 Task: Check the average views per listing of energy efficient in the last 1 year.
Action: Mouse moved to (1030, 233)
Screenshot: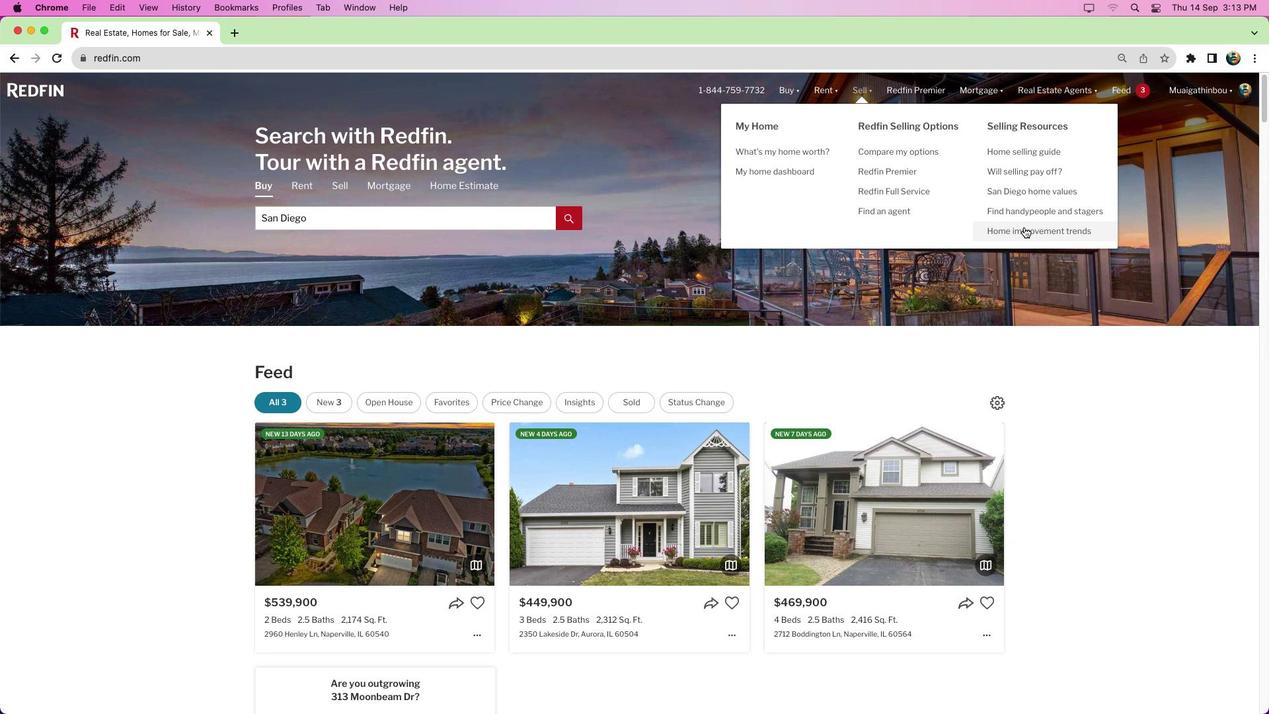 
Action: Mouse pressed left at (1030, 233)
Screenshot: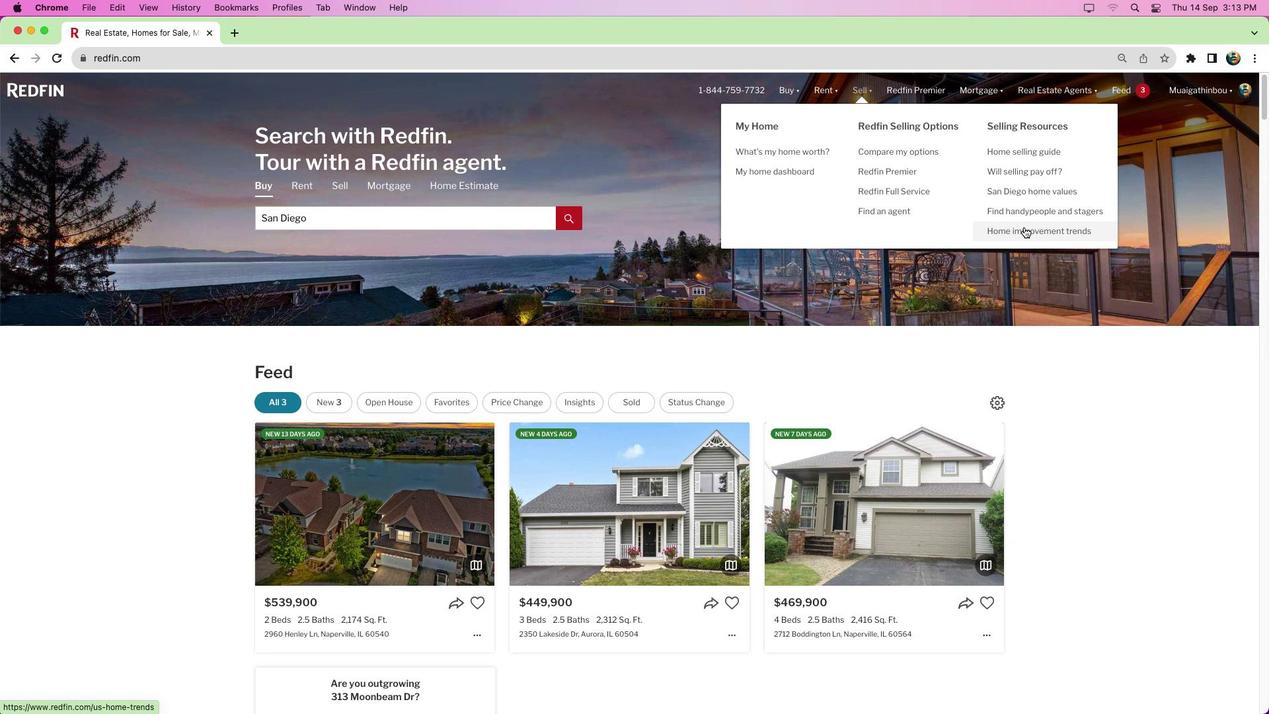 
Action: Mouse moved to (639, 322)
Screenshot: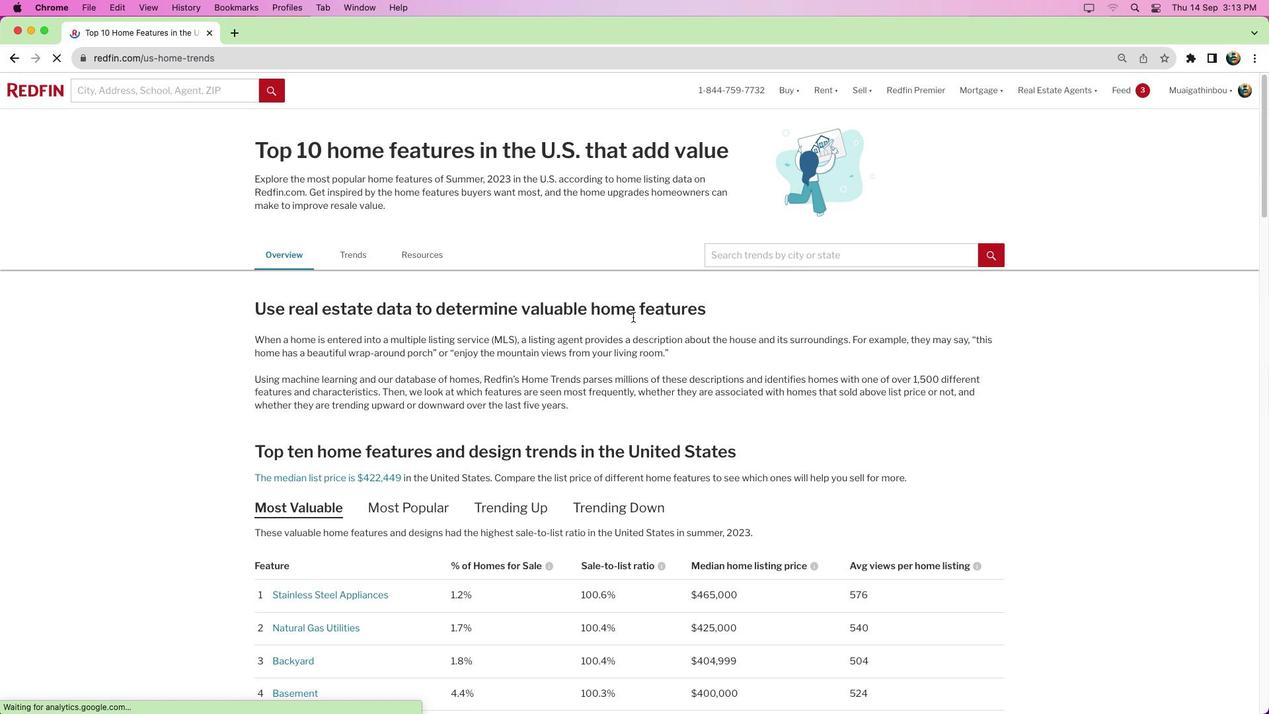 
Action: Mouse scrolled (639, 322) with delta (5, 5)
Screenshot: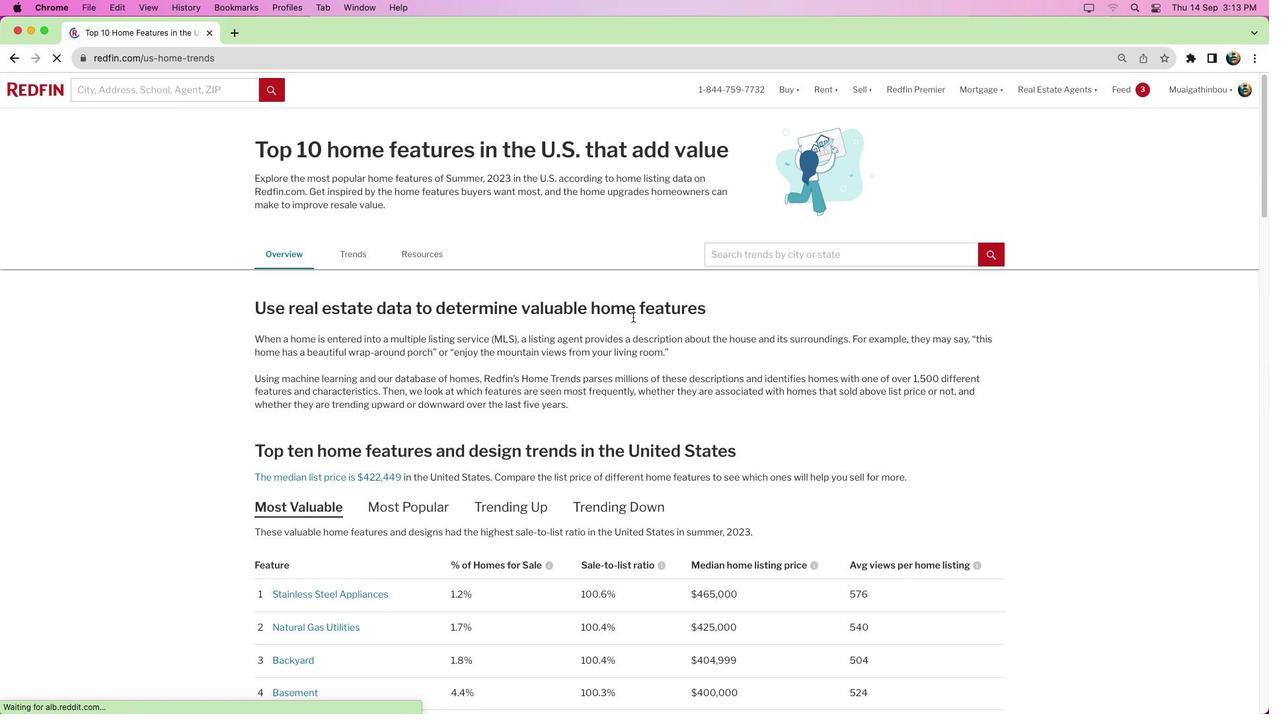 
Action: Mouse scrolled (639, 322) with delta (5, 5)
Screenshot: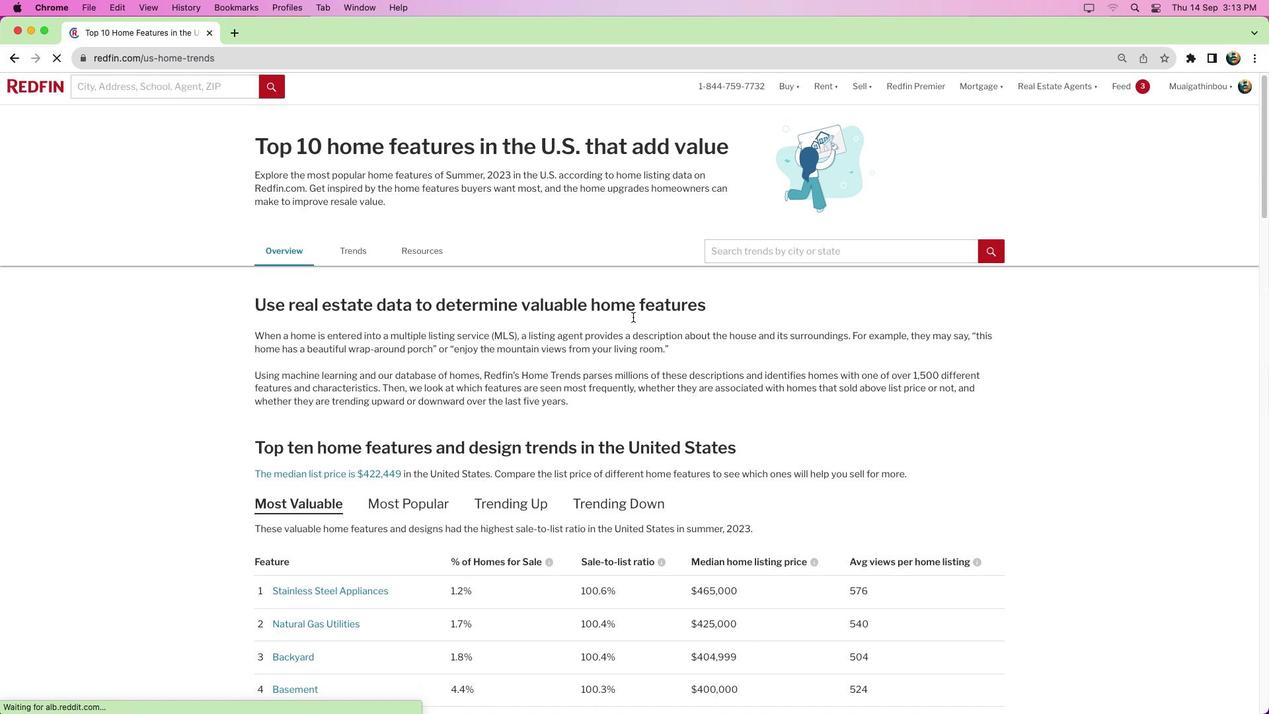 
Action: Mouse scrolled (639, 322) with delta (5, 1)
Screenshot: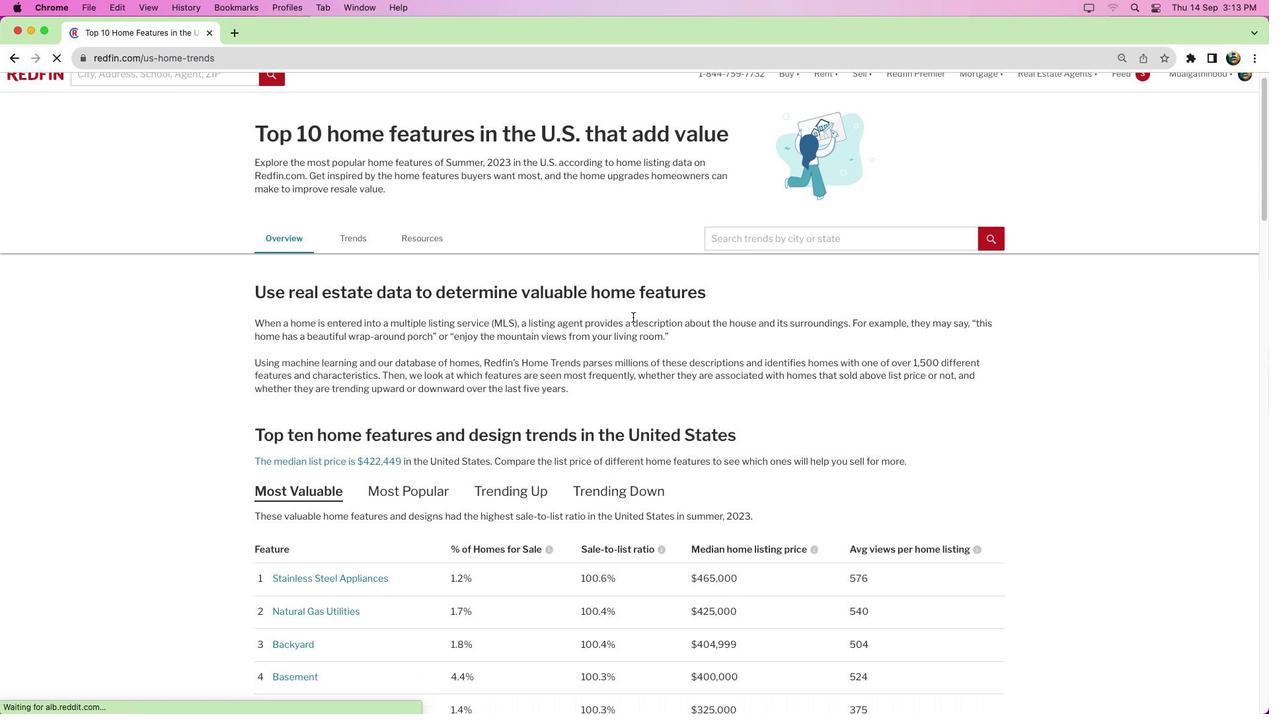 
Action: Mouse scrolled (639, 322) with delta (5, 5)
Screenshot: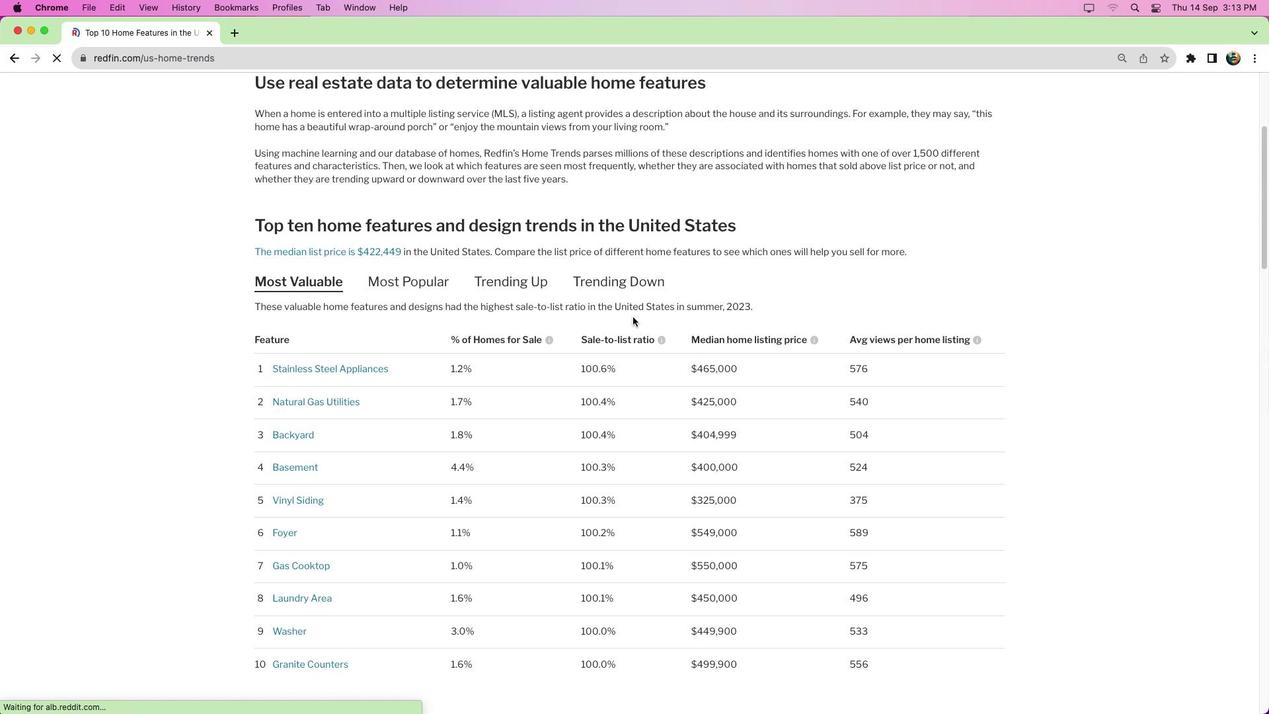 
Action: Mouse scrolled (639, 322) with delta (5, 5)
Screenshot: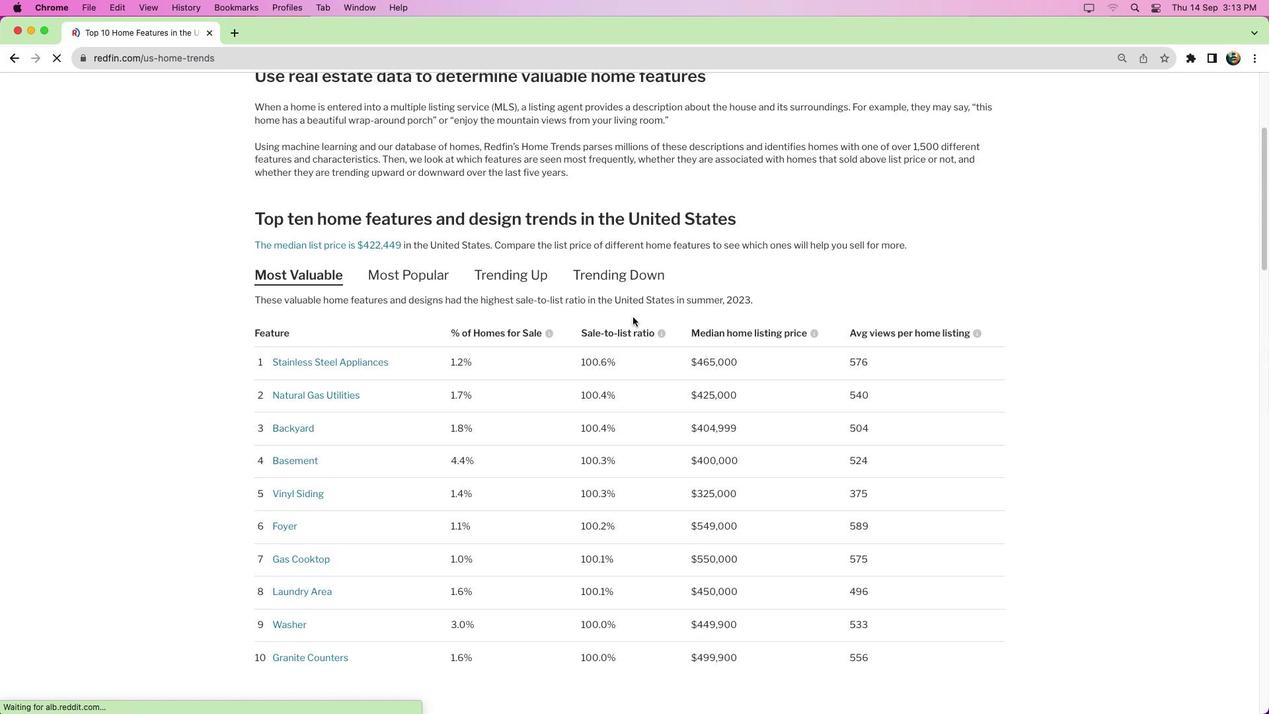 
Action: Mouse scrolled (639, 322) with delta (5, 1)
Screenshot: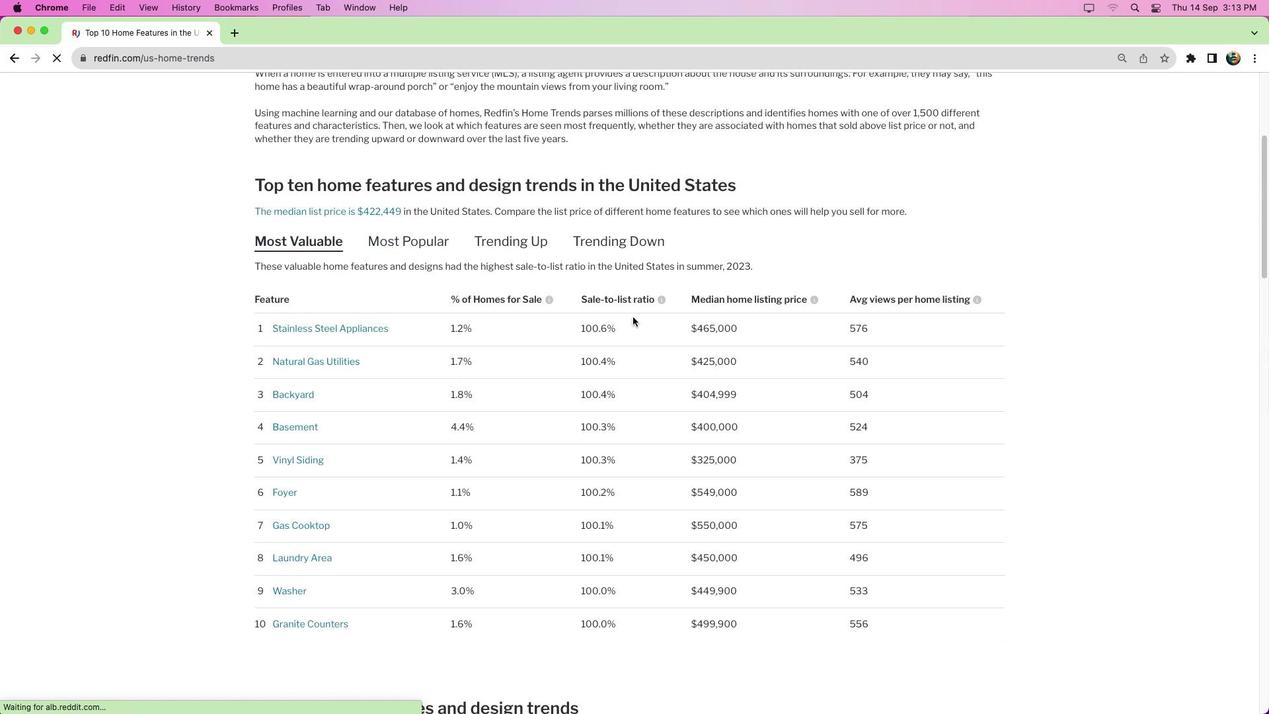 
Action: Mouse moved to (638, 322)
Screenshot: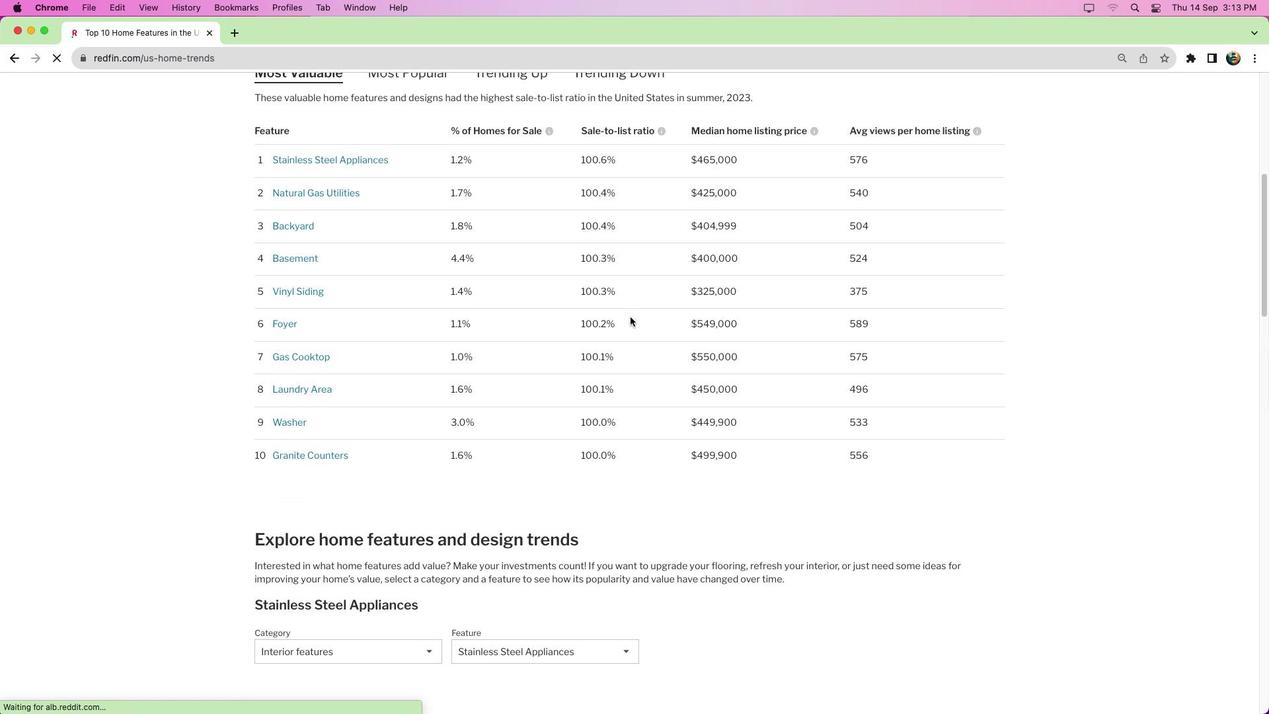 
Action: Mouse scrolled (638, 322) with delta (5, 5)
Screenshot: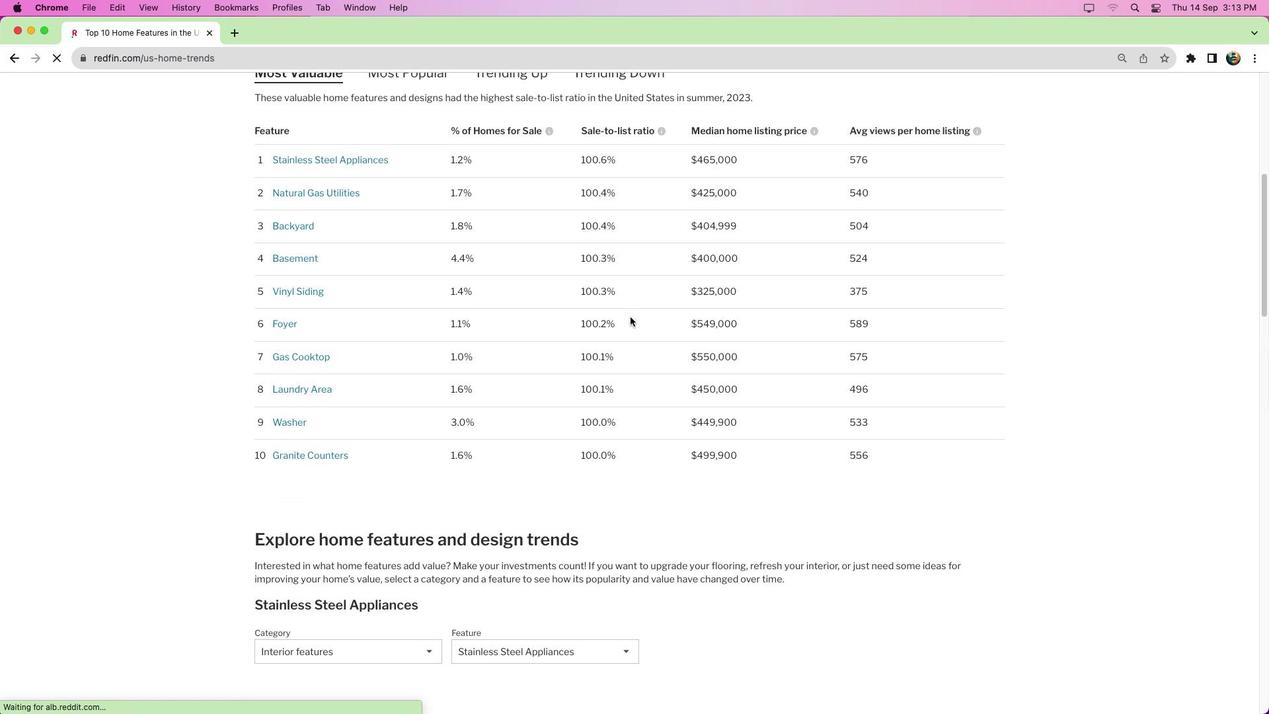 
Action: Mouse moved to (608, 338)
Screenshot: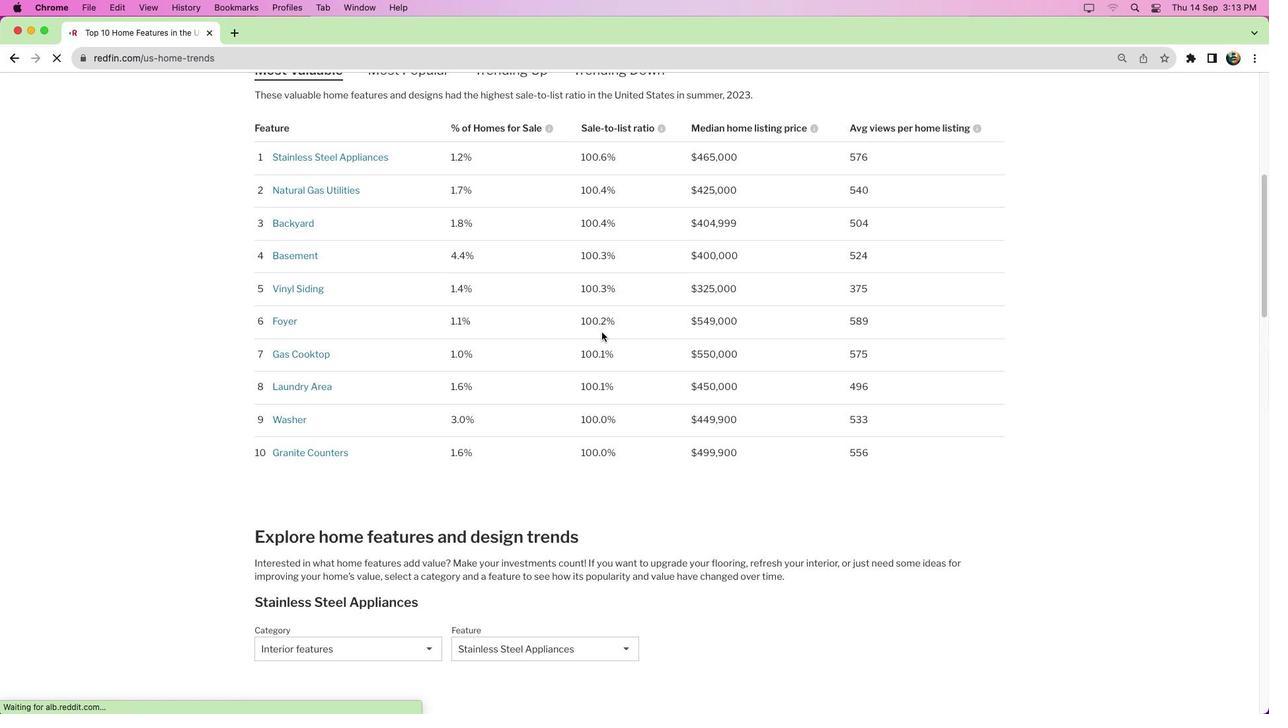
Action: Mouse scrolled (608, 338) with delta (5, 5)
Screenshot: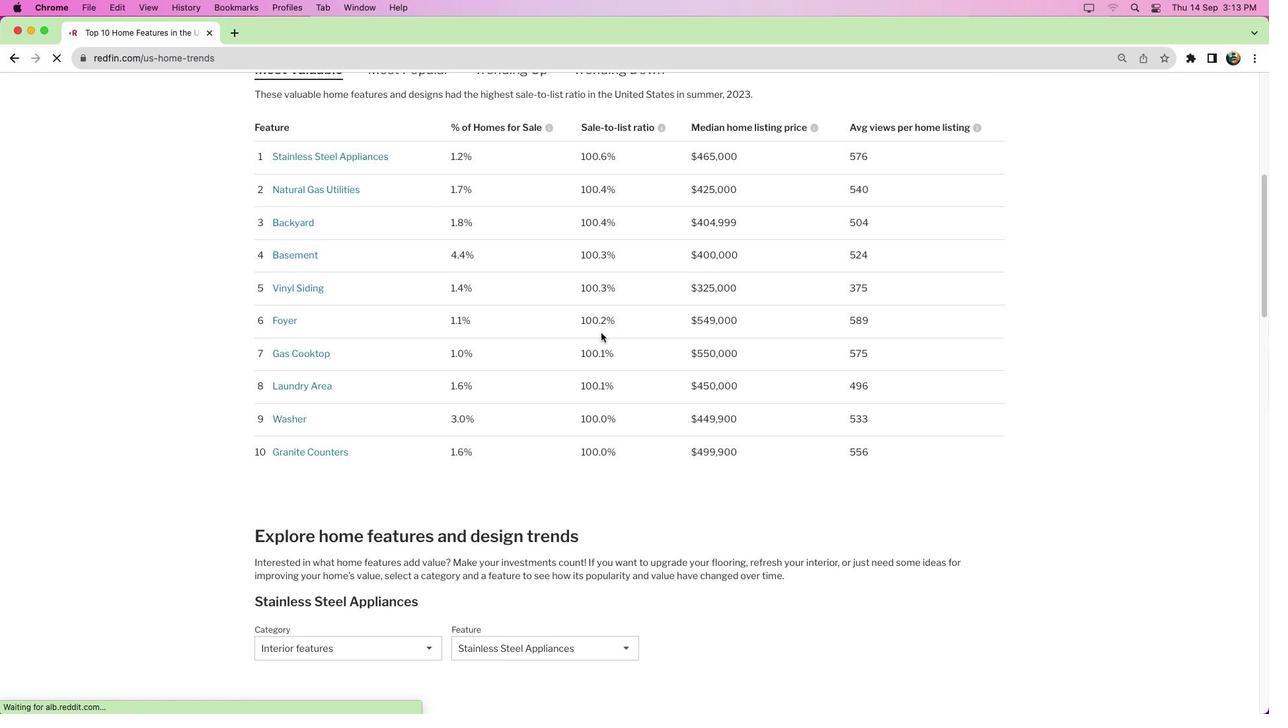
Action: Mouse scrolled (608, 338) with delta (5, 5)
Screenshot: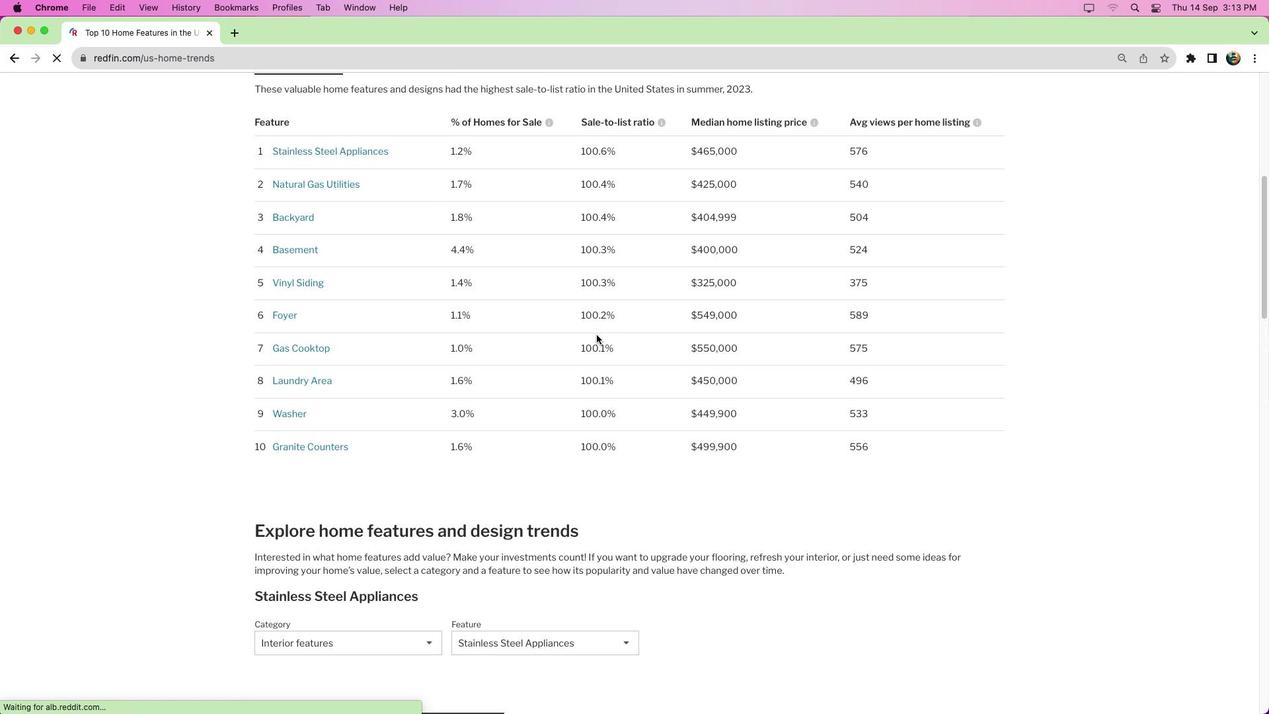 
Action: Mouse moved to (607, 338)
Screenshot: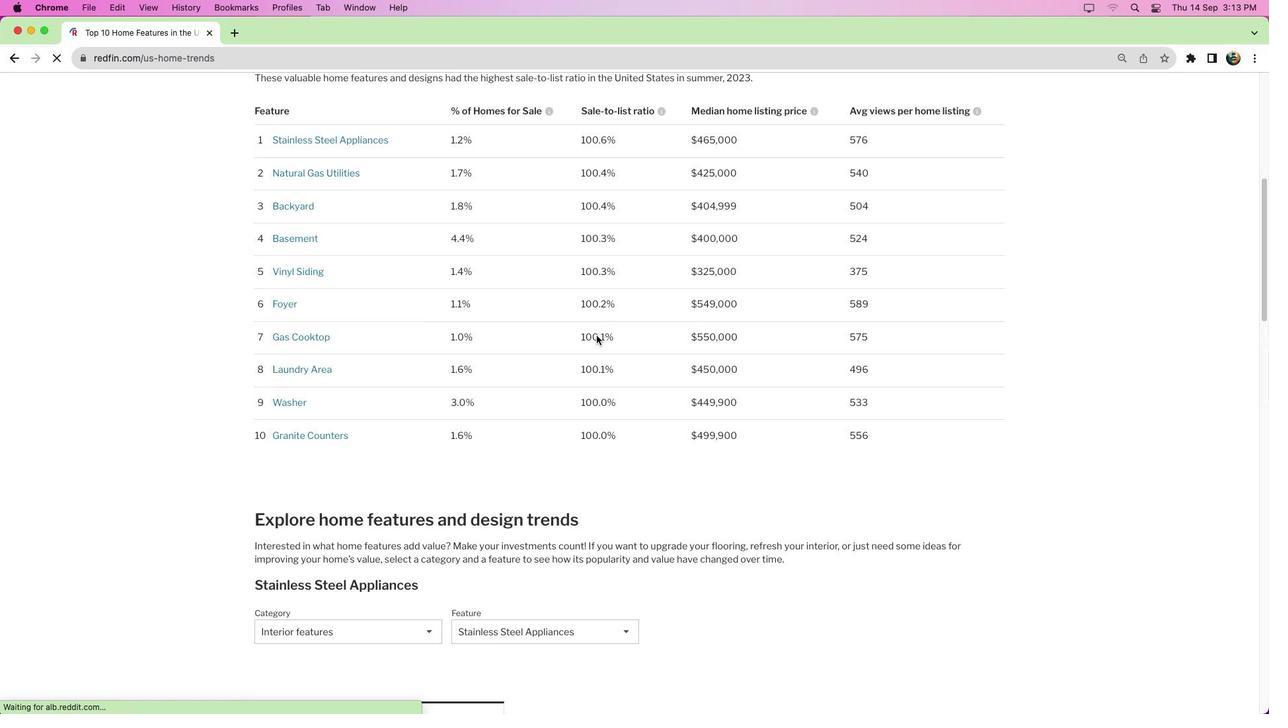 
Action: Mouse scrolled (607, 338) with delta (5, 1)
Screenshot: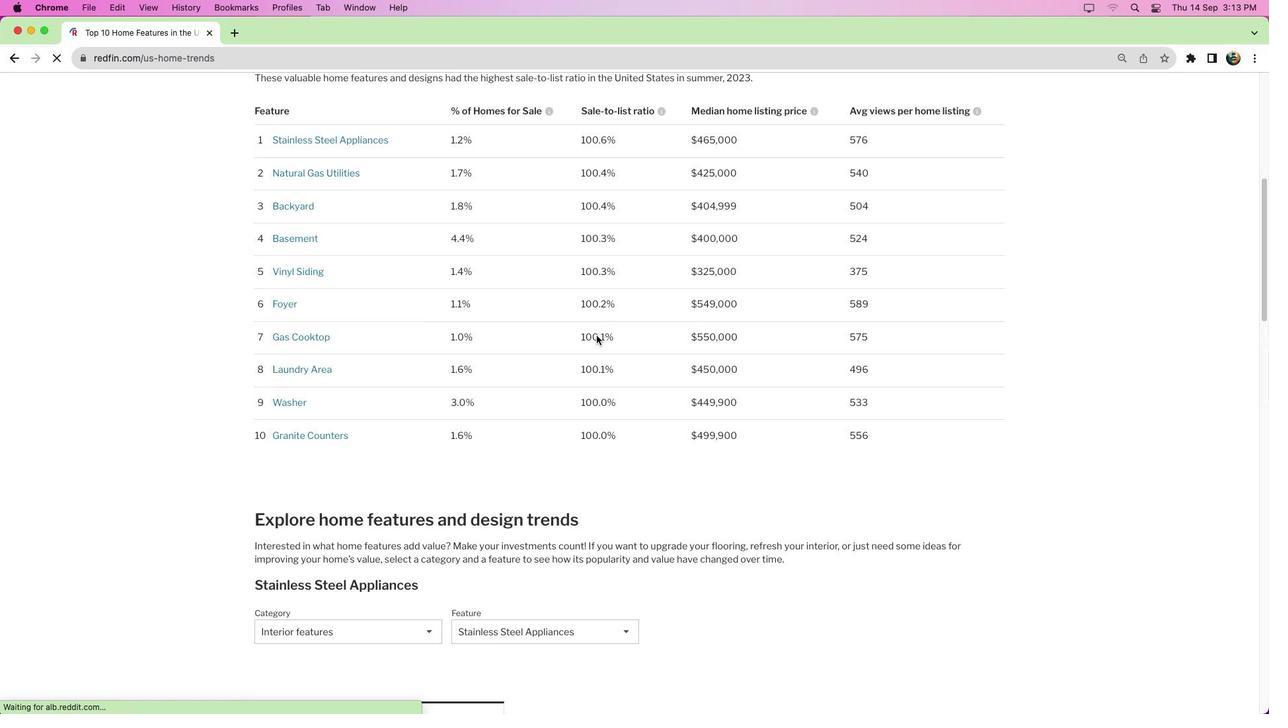 
Action: Mouse moved to (386, 415)
Screenshot: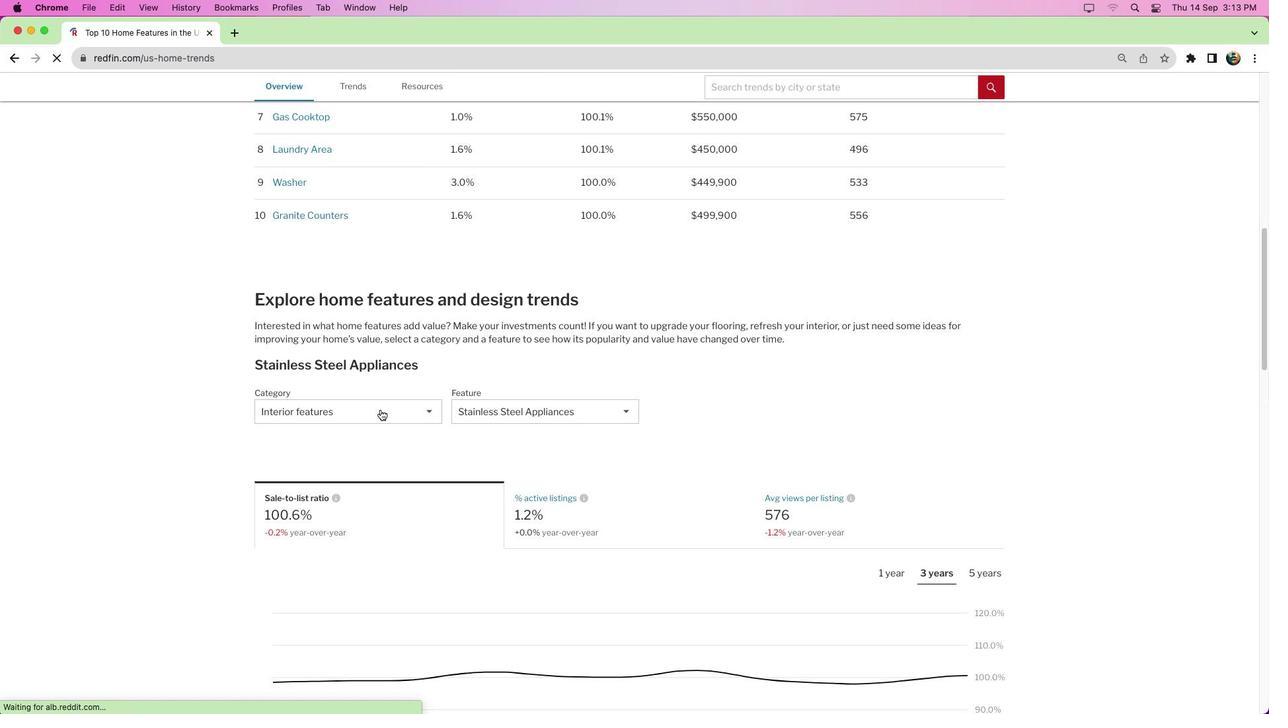 
Action: Mouse pressed left at (386, 415)
Screenshot: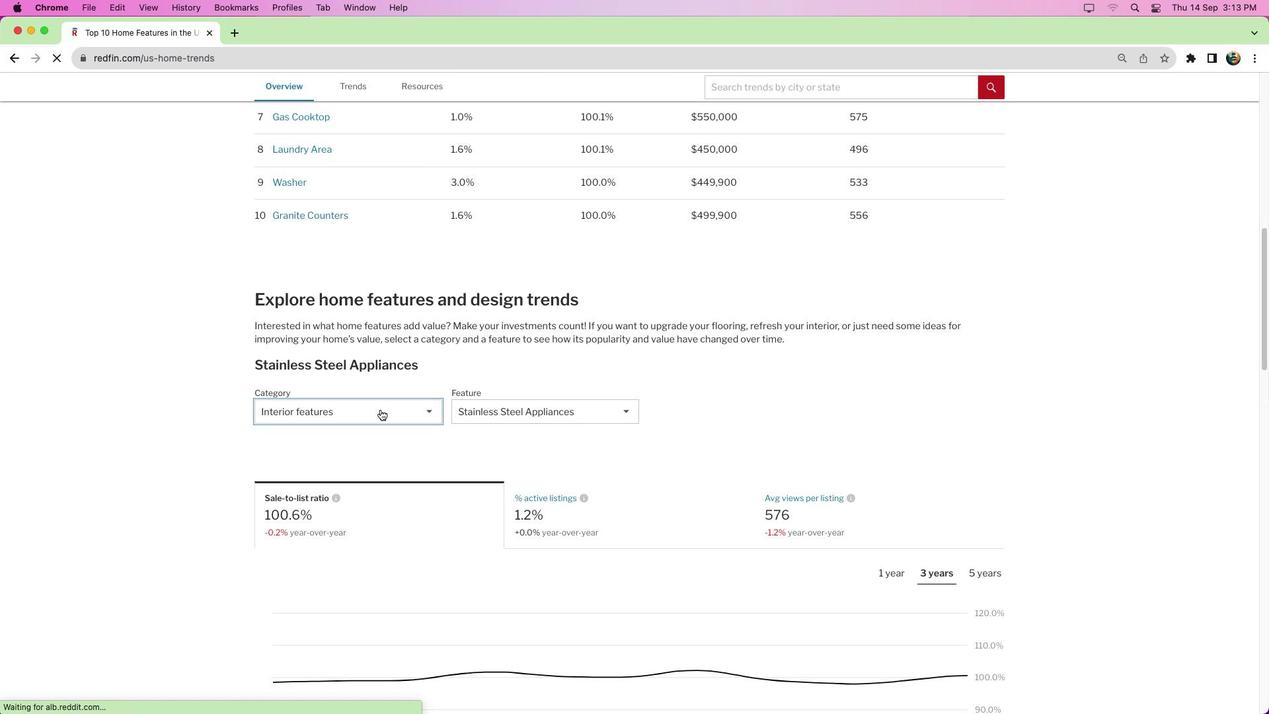 
Action: Mouse pressed left at (386, 415)
Screenshot: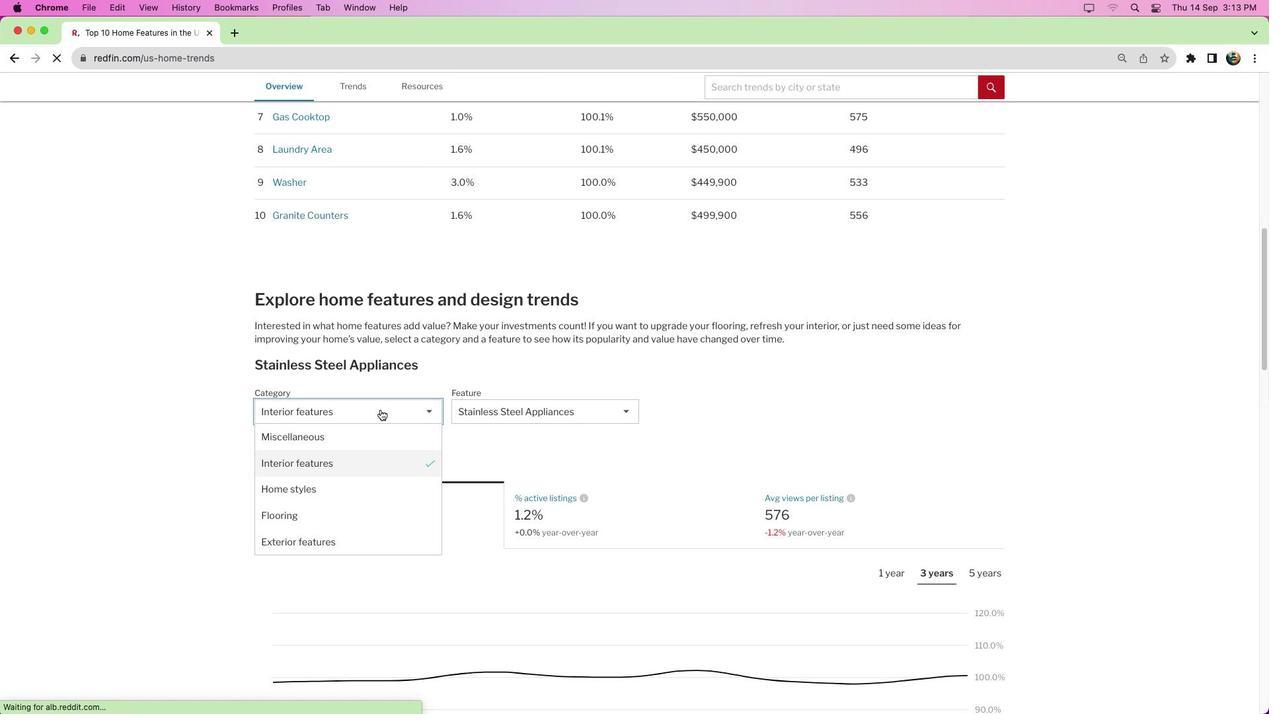 
Action: Mouse moved to (396, 418)
Screenshot: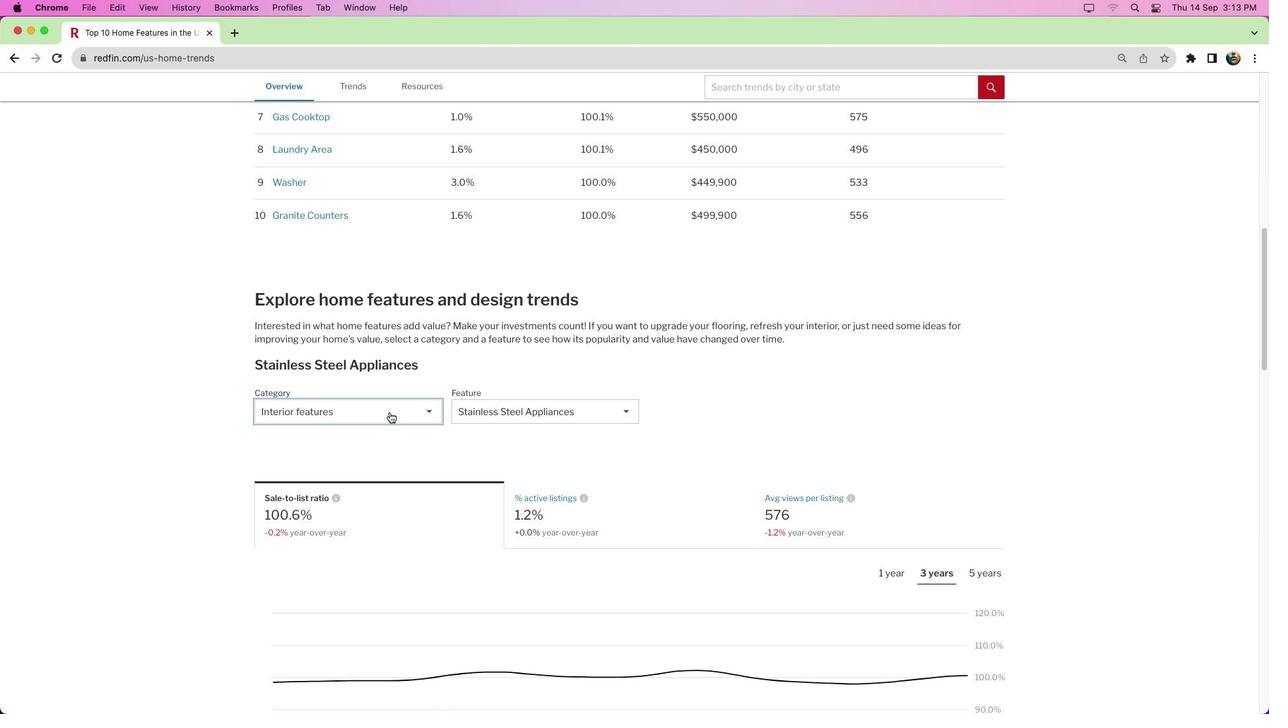 
Action: Mouse pressed left at (396, 418)
Screenshot: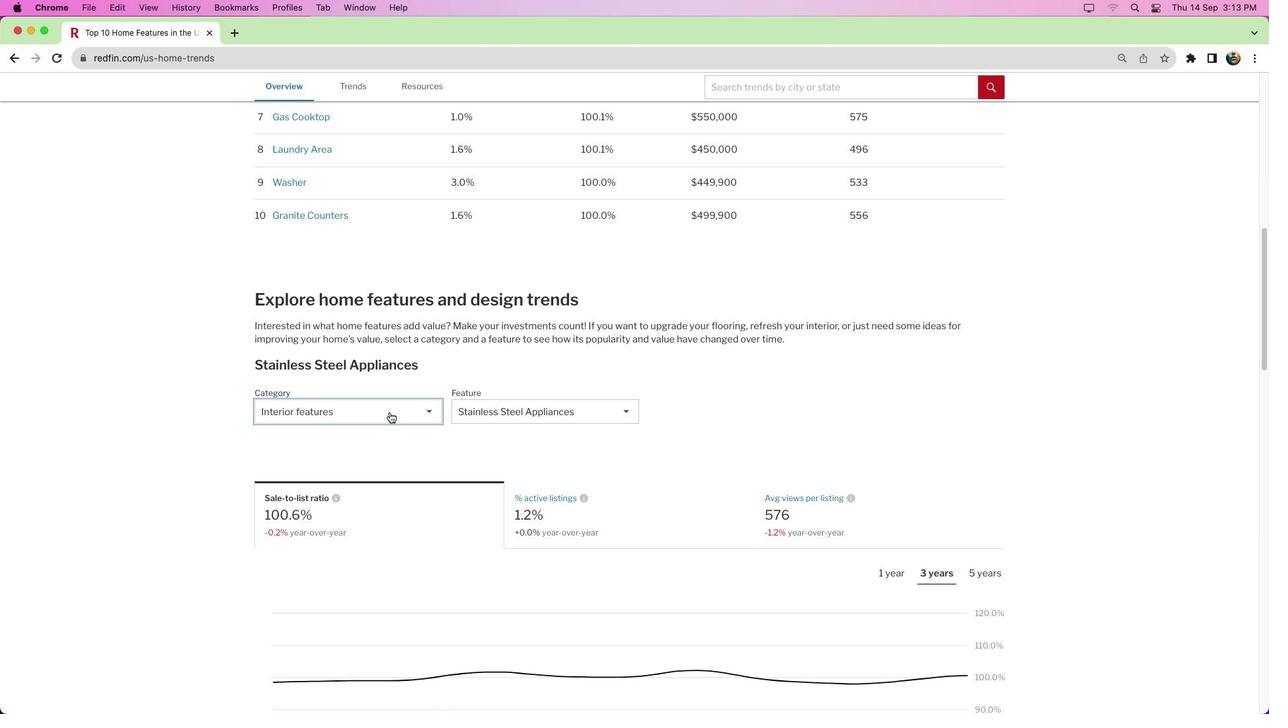 
Action: Mouse moved to (388, 439)
Screenshot: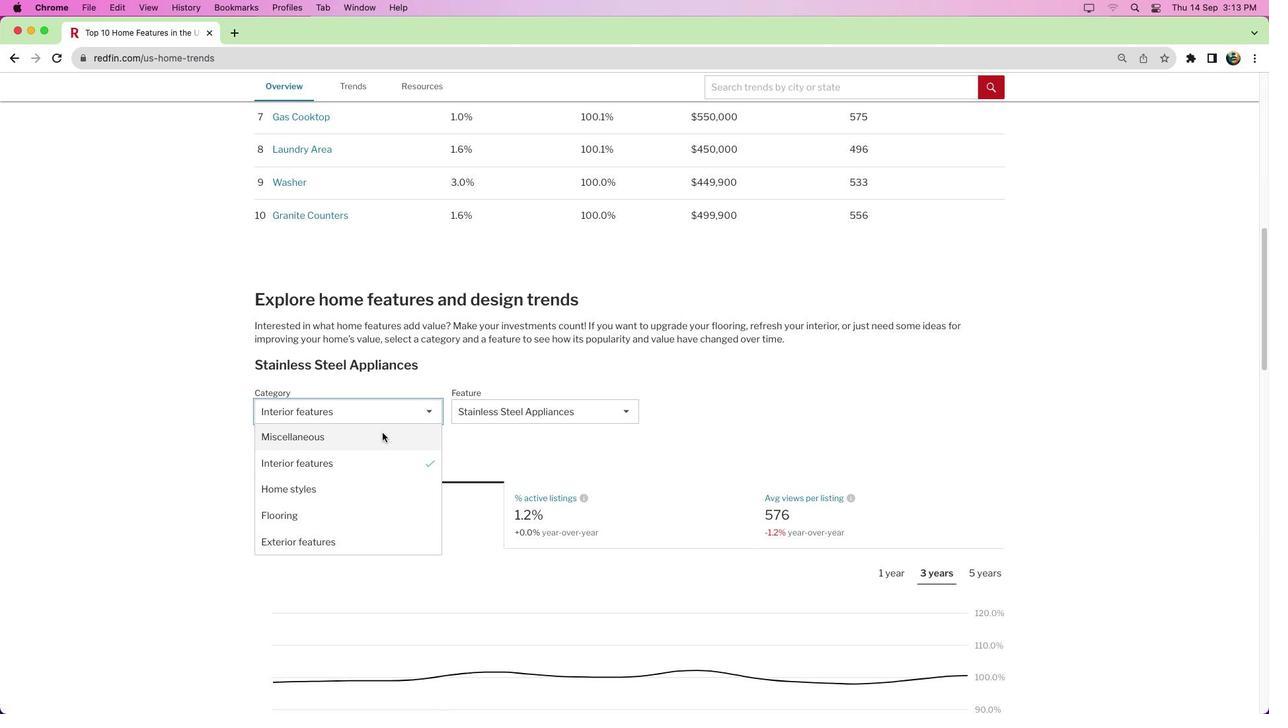 
Action: Mouse pressed left at (388, 439)
Screenshot: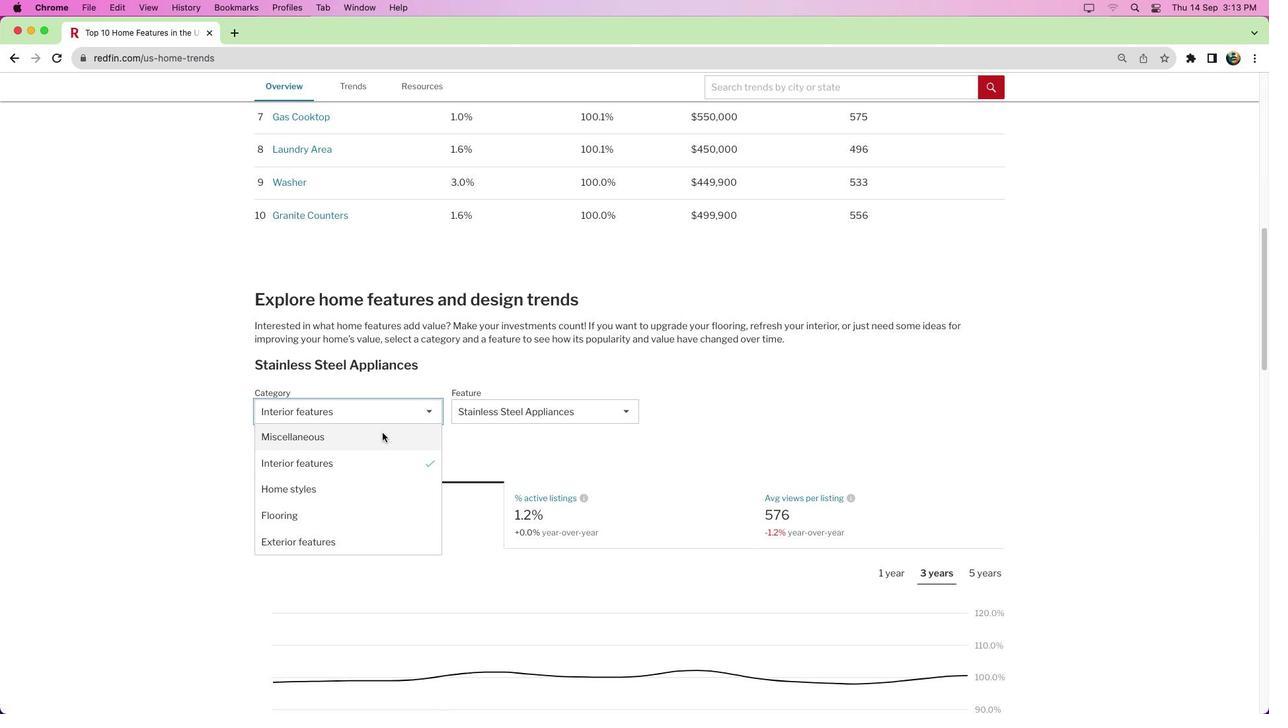 
Action: Mouse moved to (516, 418)
Screenshot: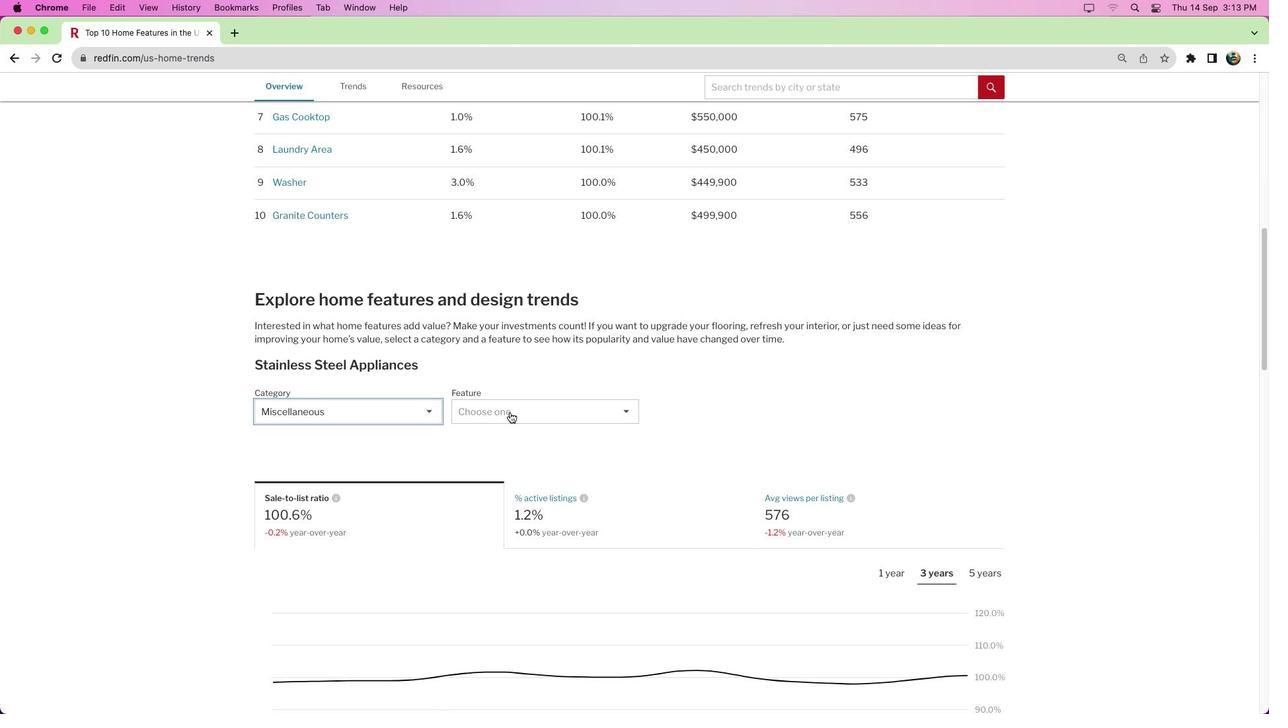 
Action: Mouse pressed left at (516, 418)
Screenshot: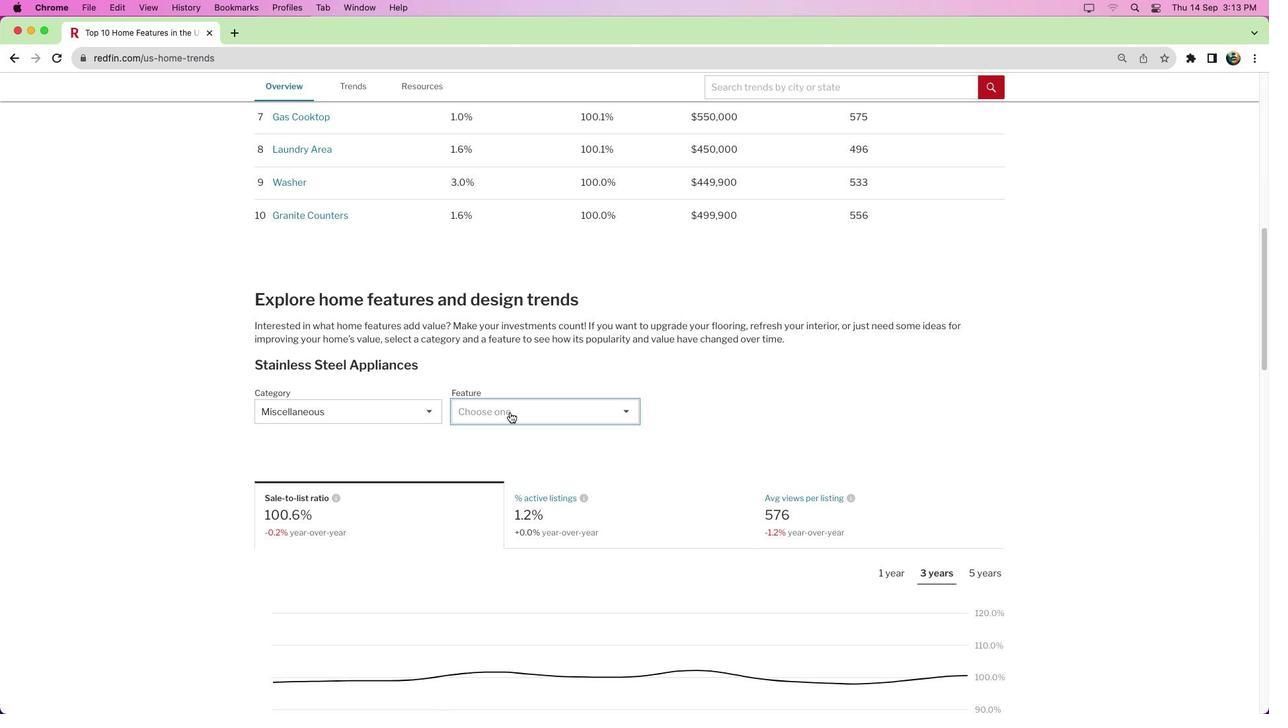
Action: Mouse moved to (509, 526)
Screenshot: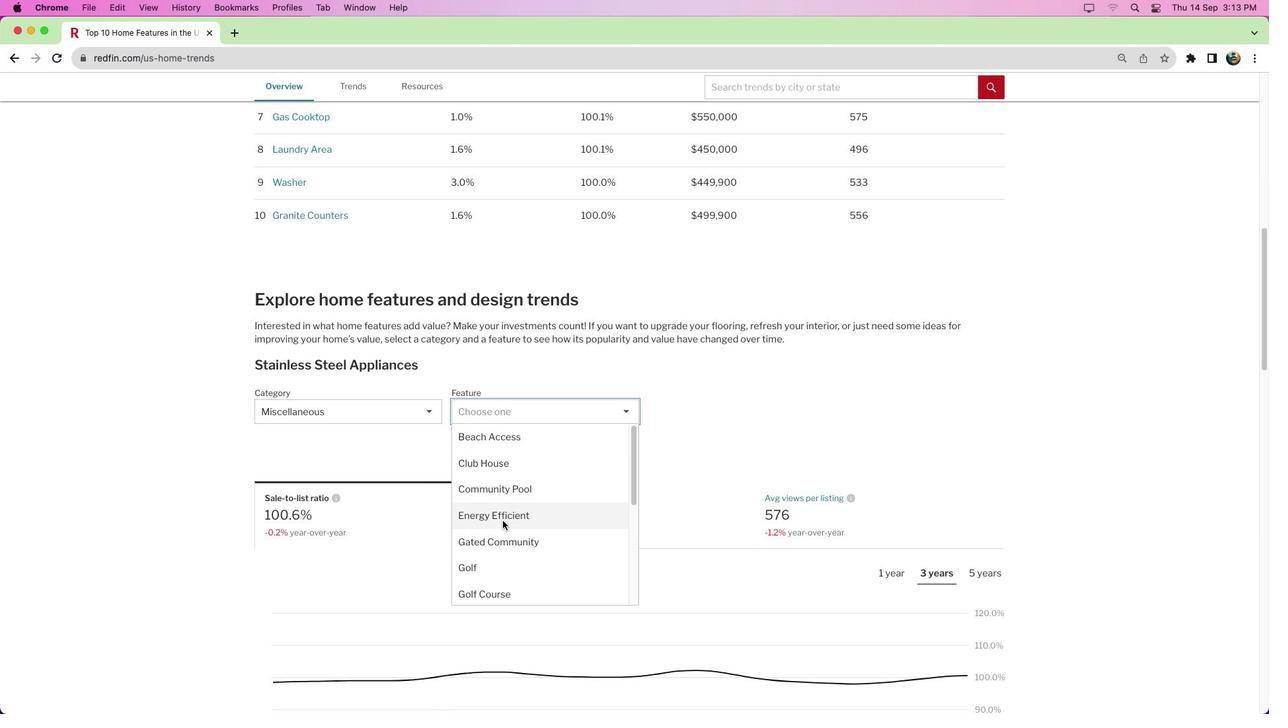 
Action: Mouse pressed left at (509, 526)
Screenshot: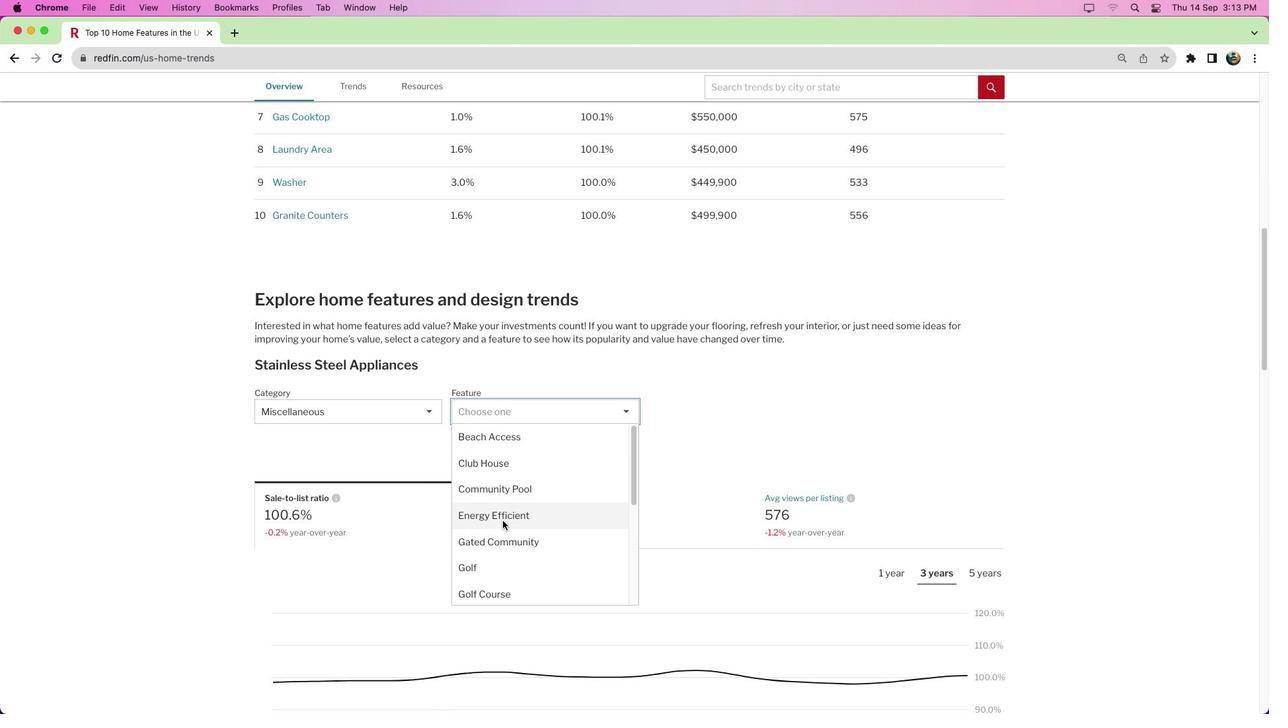 
Action: Mouse moved to (829, 472)
Screenshot: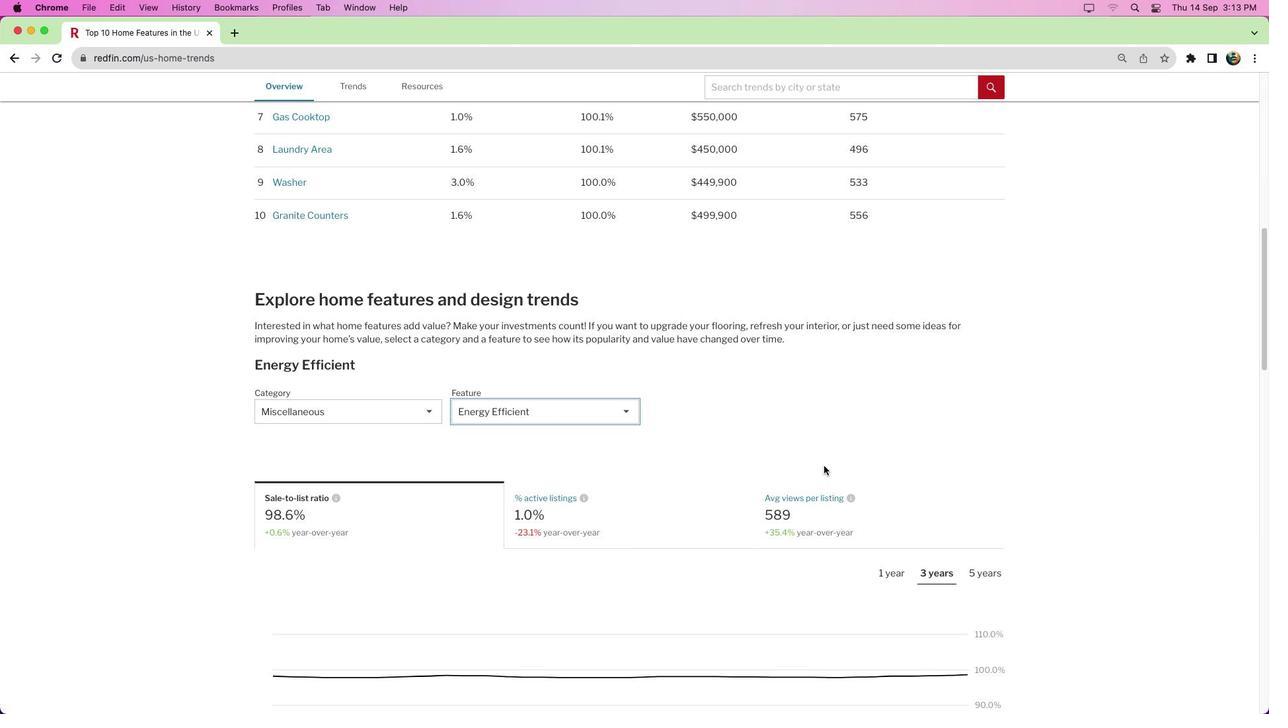 
Action: Mouse scrolled (829, 472) with delta (5, 5)
Screenshot: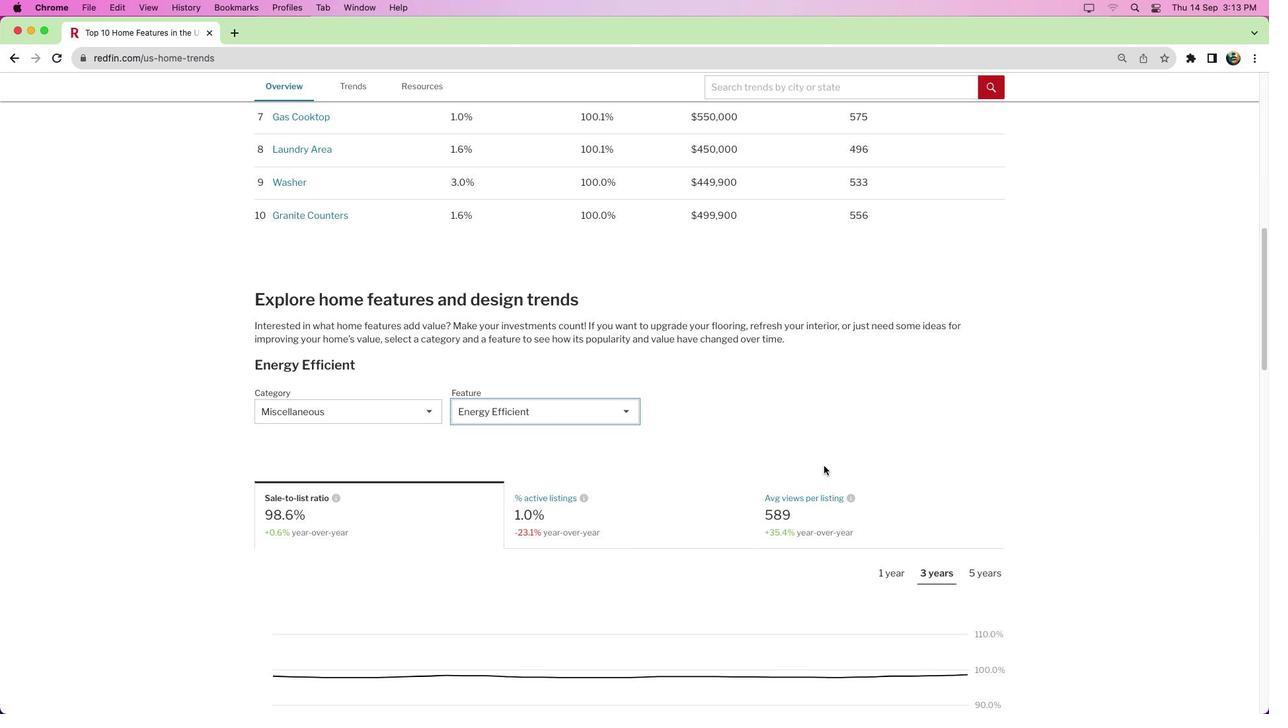 
Action: Mouse moved to (829, 471)
Screenshot: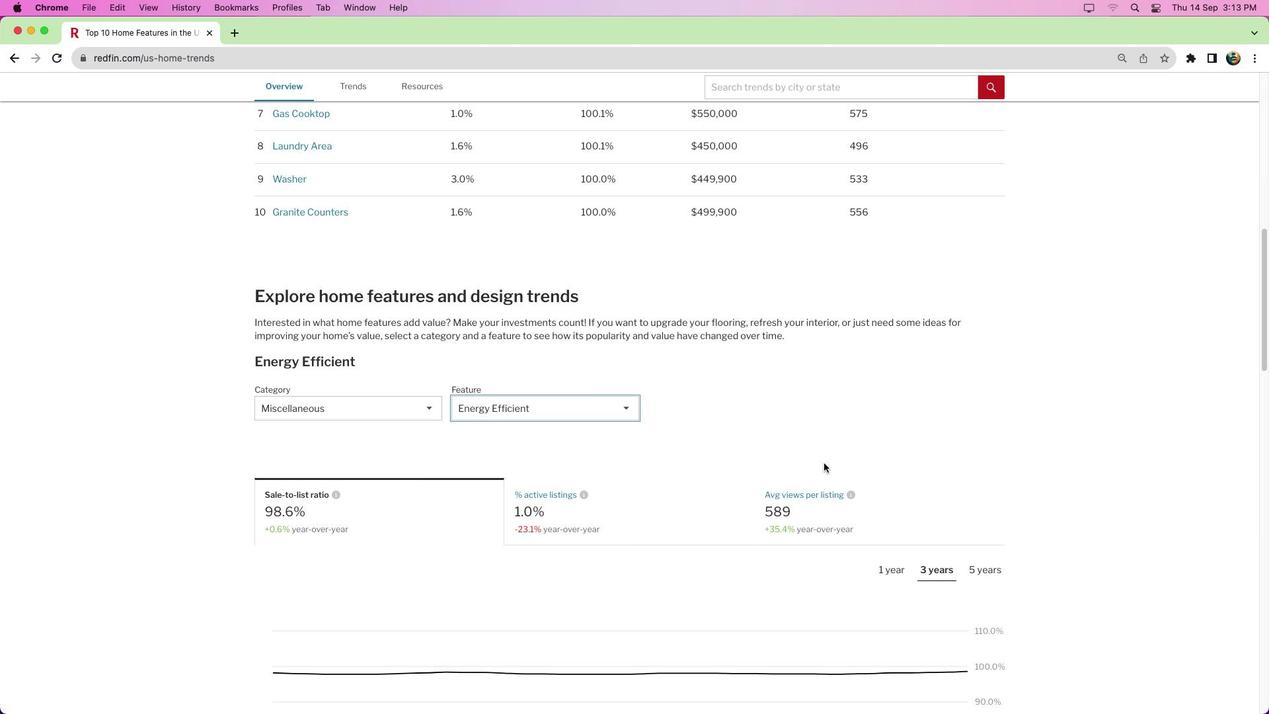 
Action: Mouse scrolled (829, 471) with delta (5, 5)
Screenshot: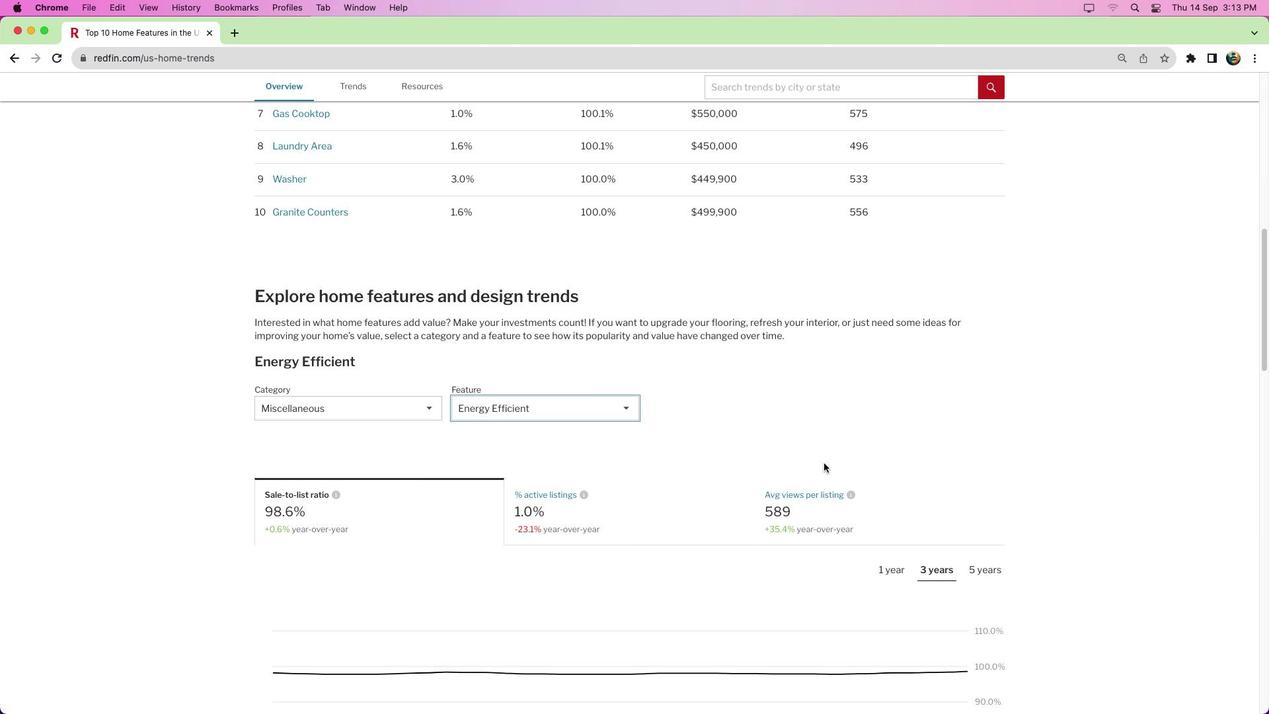 
Action: Mouse moved to (794, 491)
Screenshot: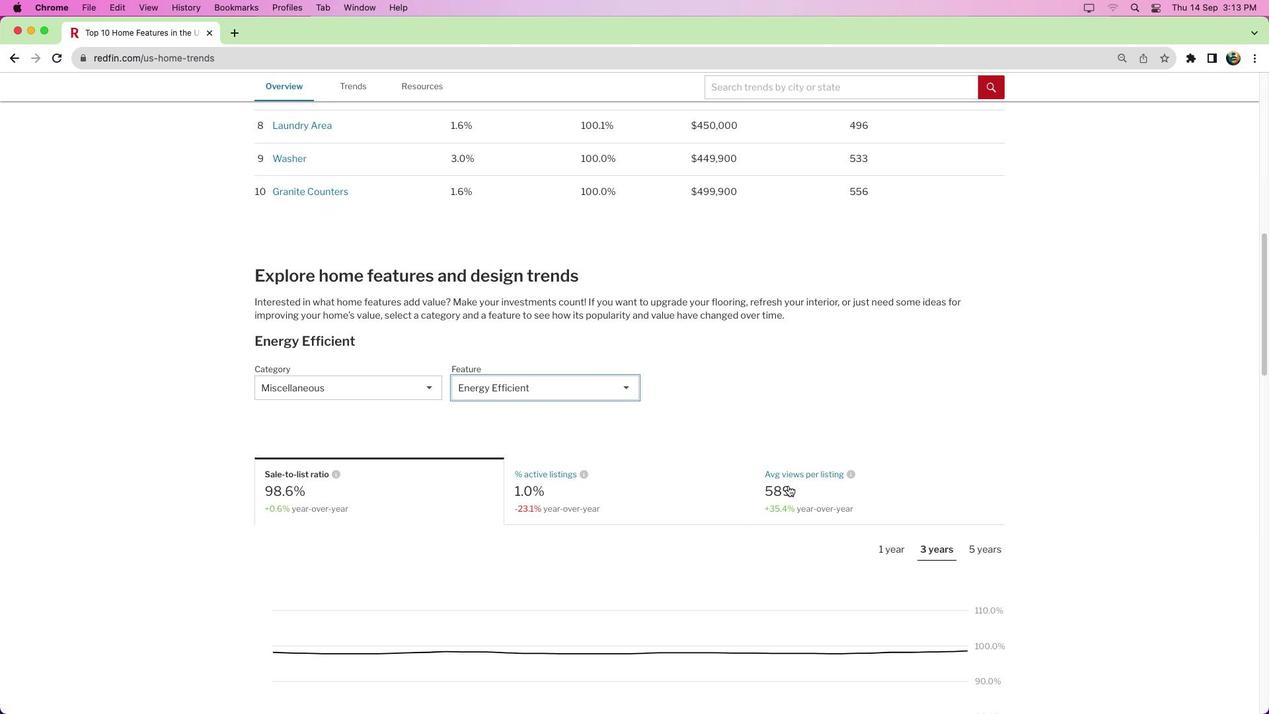 
Action: Mouse pressed left at (794, 491)
Screenshot: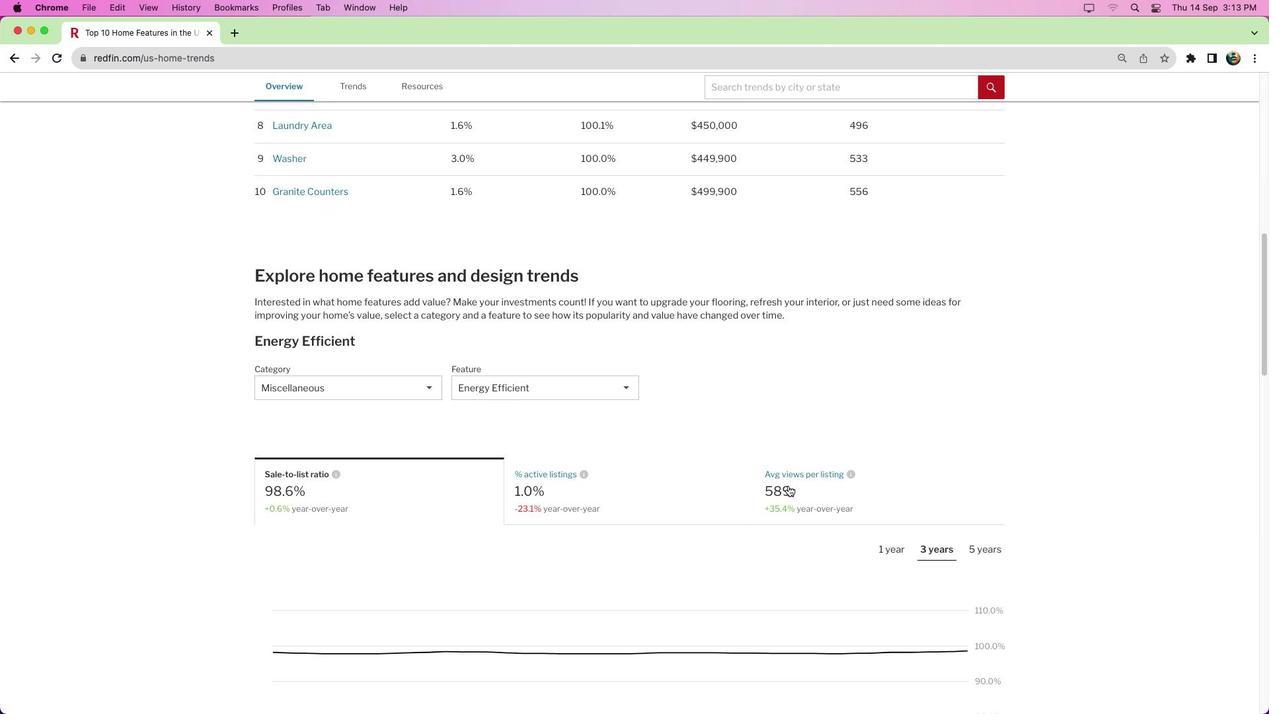 
Action: Mouse moved to (899, 555)
Screenshot: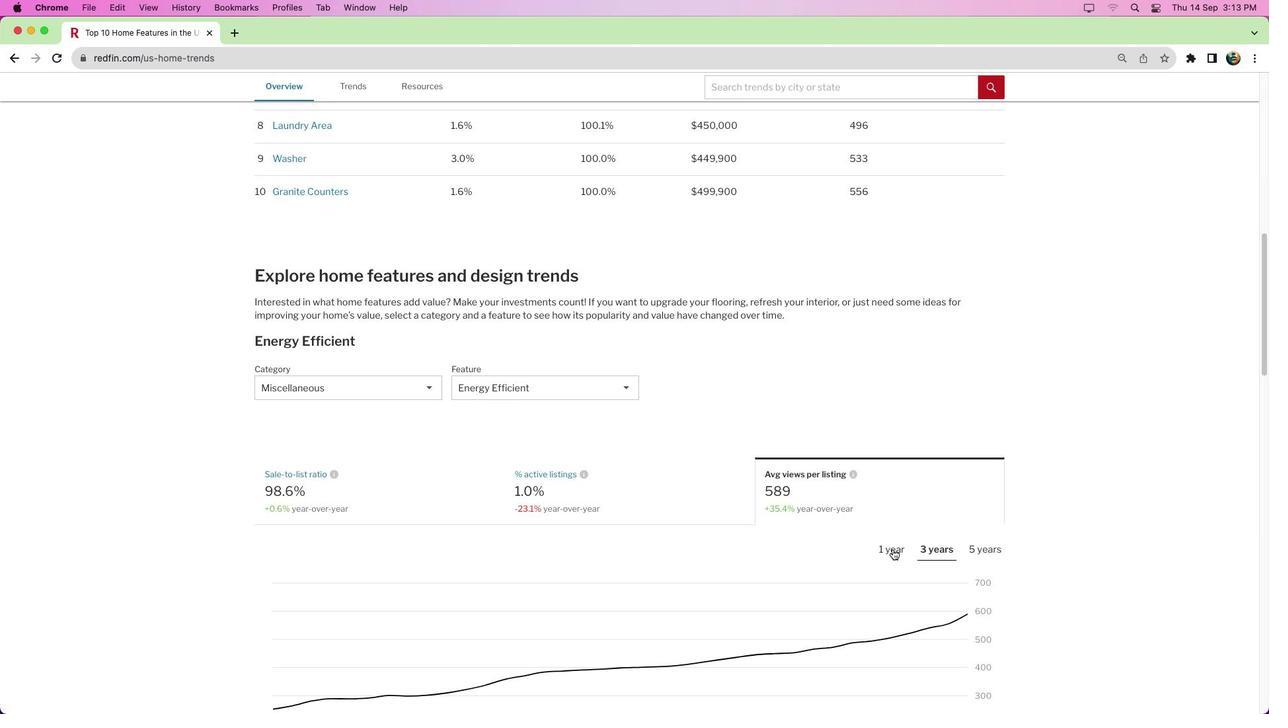 
Action: Mouse pressed left at (899, 555)
Screenshot: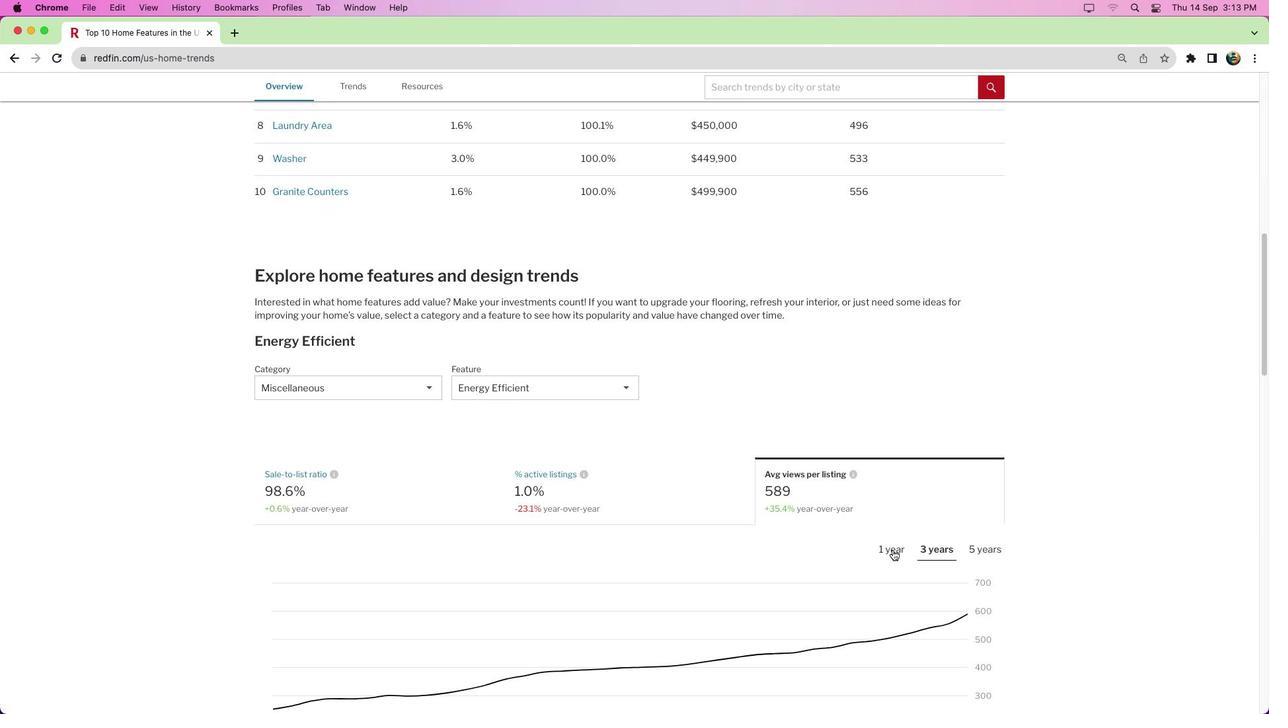
Action: Mouse moved to (898, 549)
Screenshot: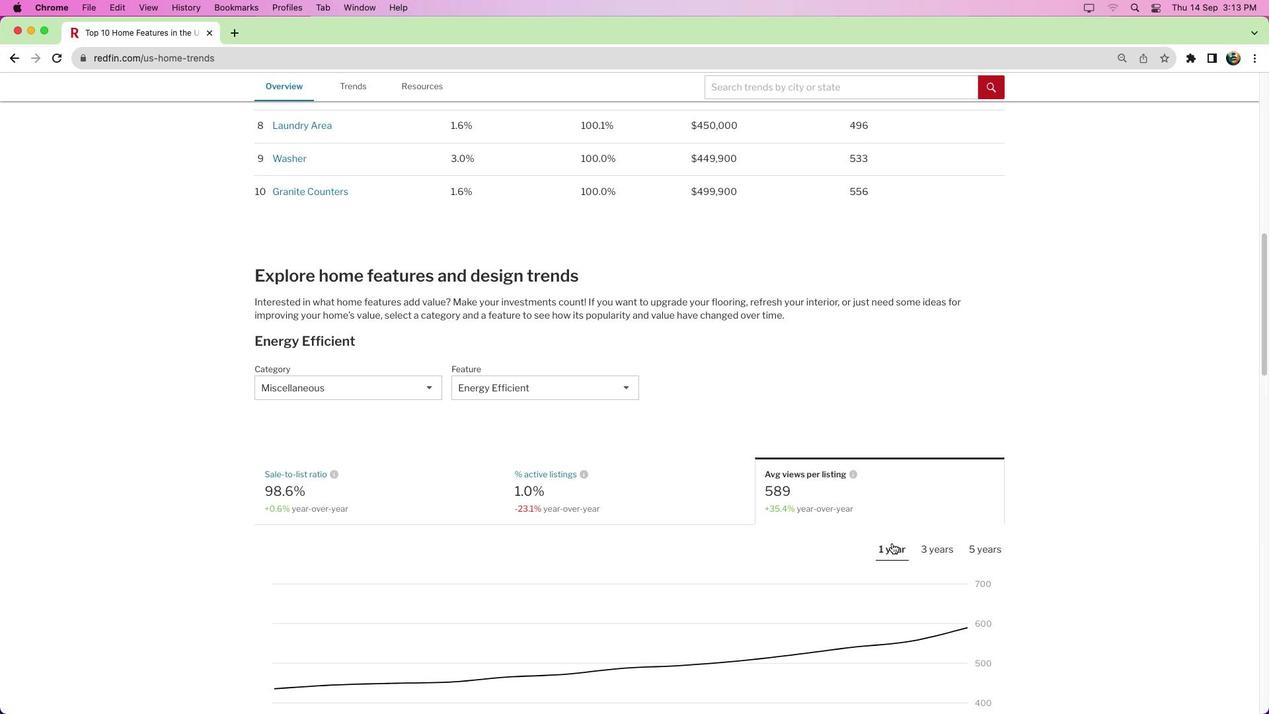 
Action: Mouse scrolled (898, 549) with delta (5, 5)
Screenshot: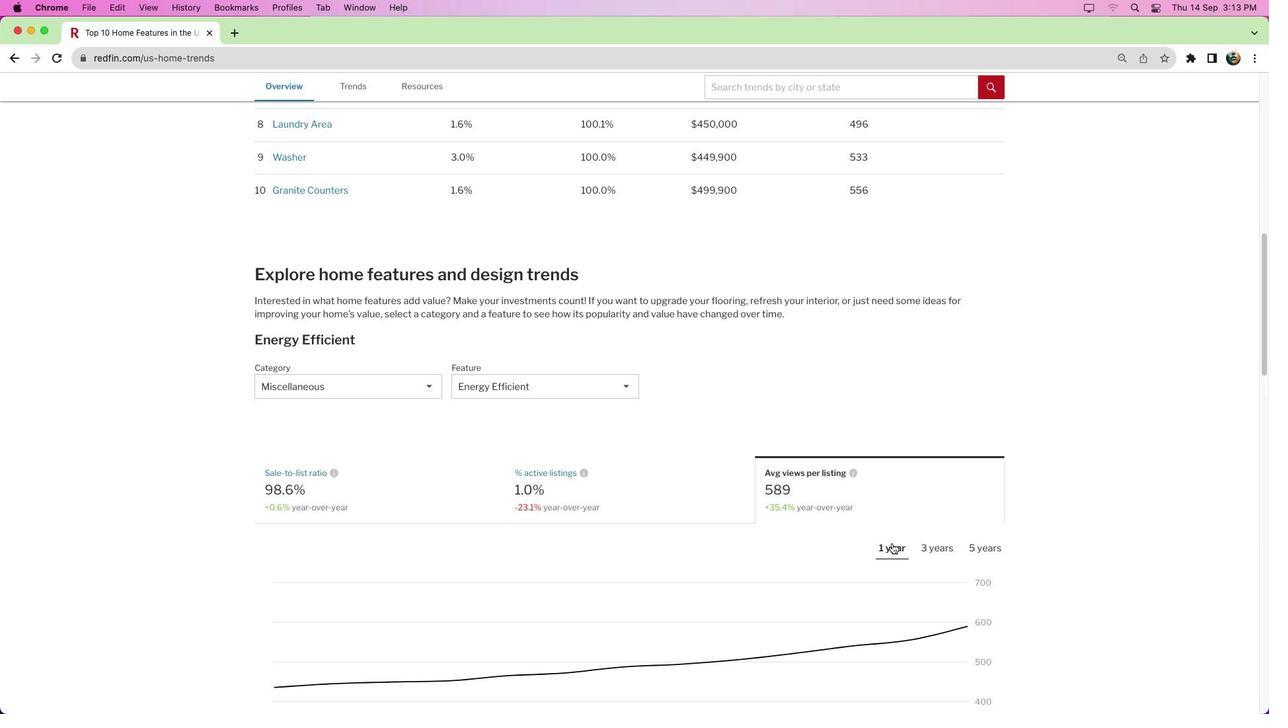 
Action: Mouse scrolled (898, 549) with delta (5, 5)
Screenshot: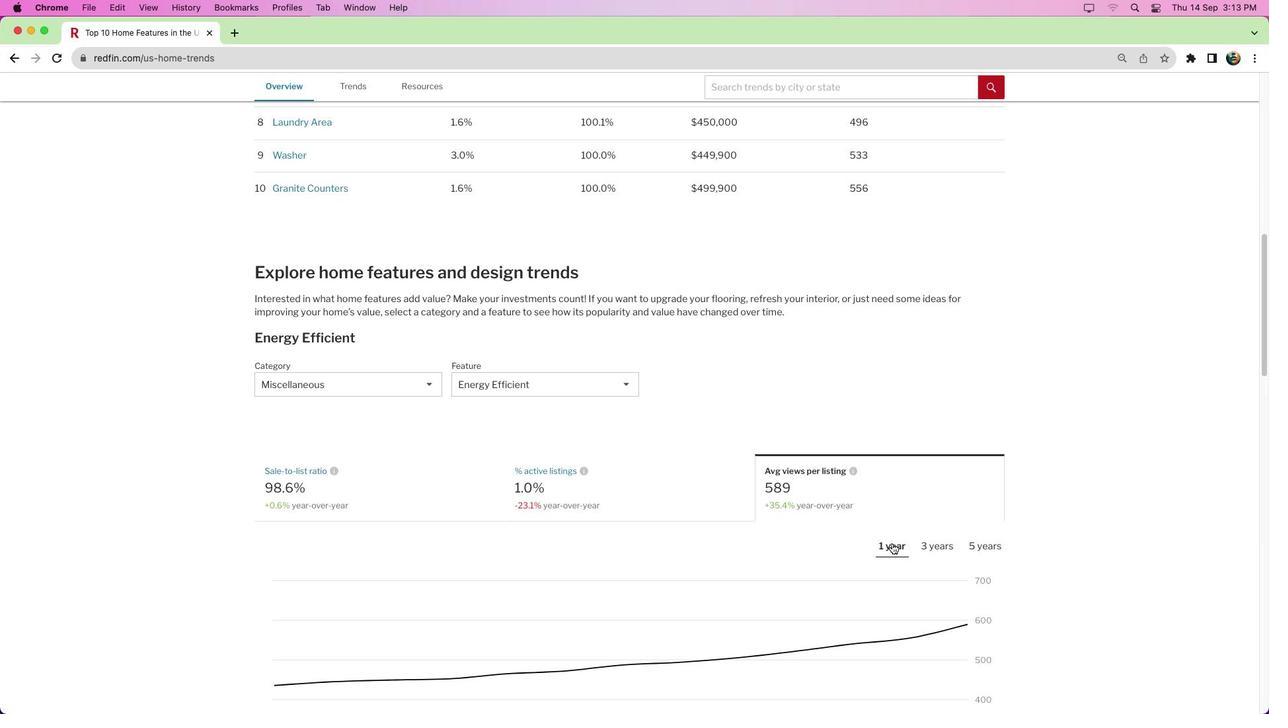 
Action: Mouse scrolled (898, 549) with delta (5, 2)
Screenshot: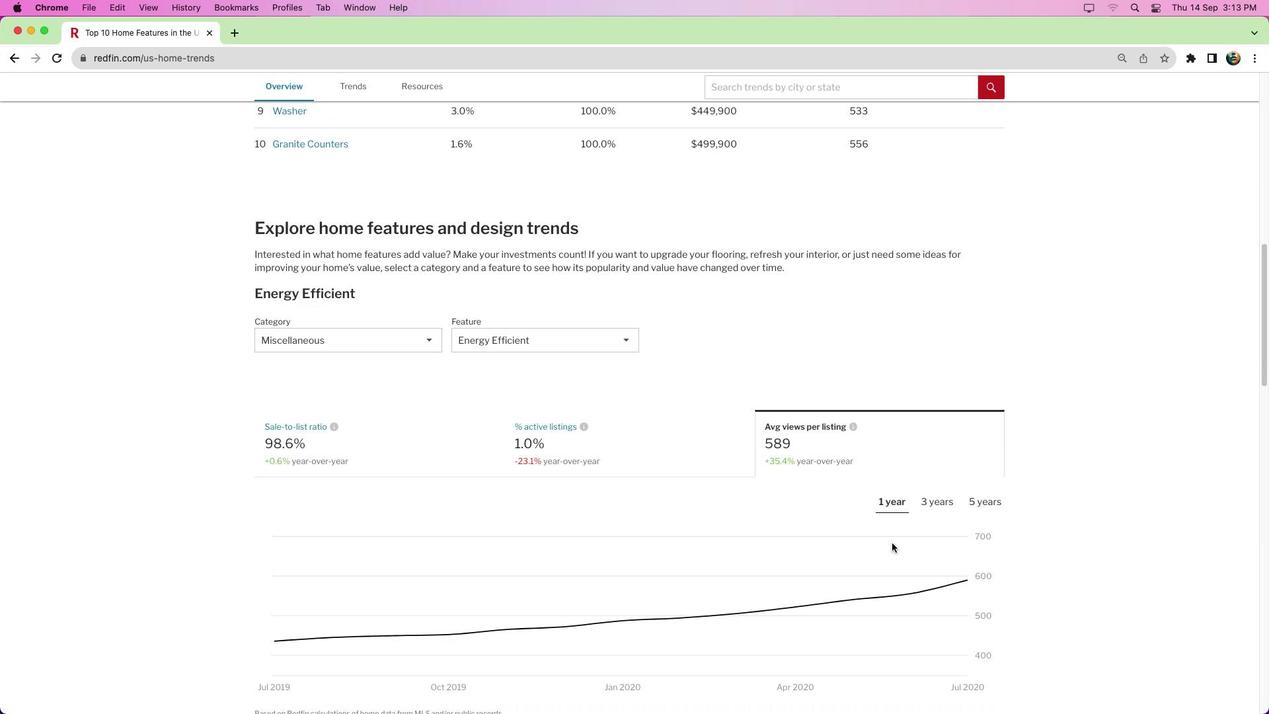 
Action: Mouse moved to (898, 548)
Screenshot: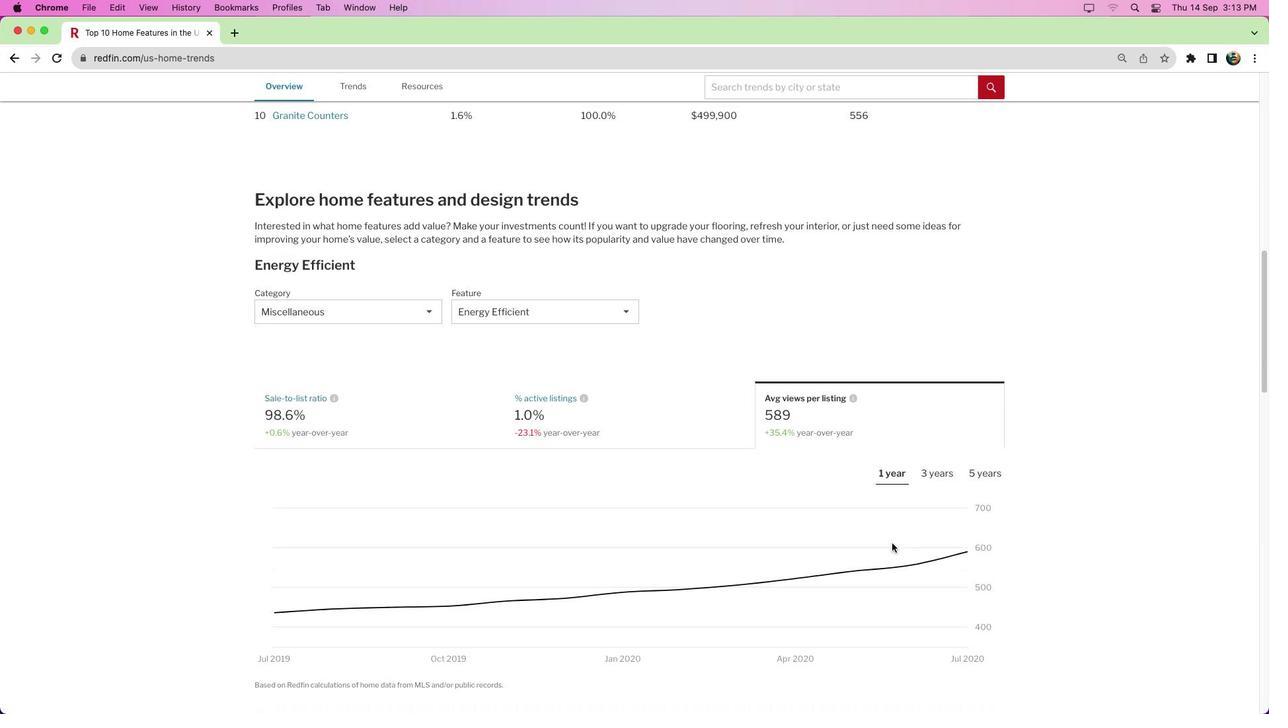 
Action: Mouse scrolled (898, 548) with delta (5, 3)
Screenshot: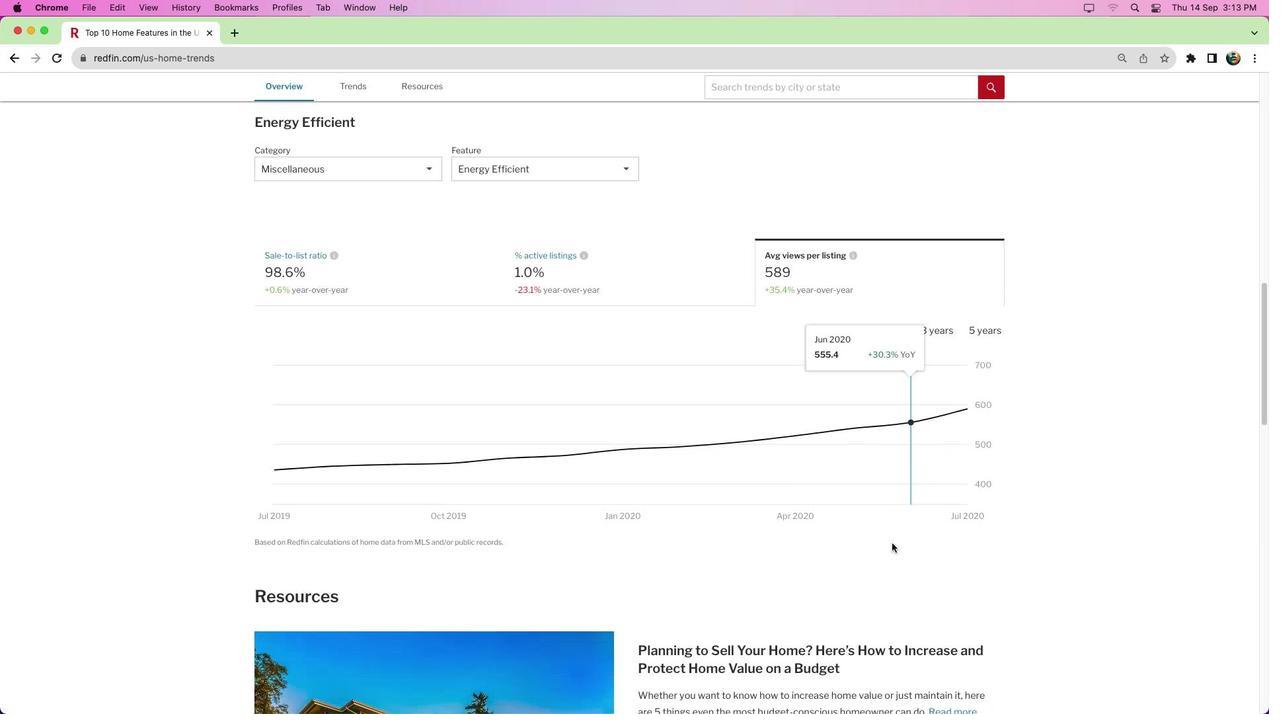 
Action: Mouse moved to (897, 546)
Screenshot: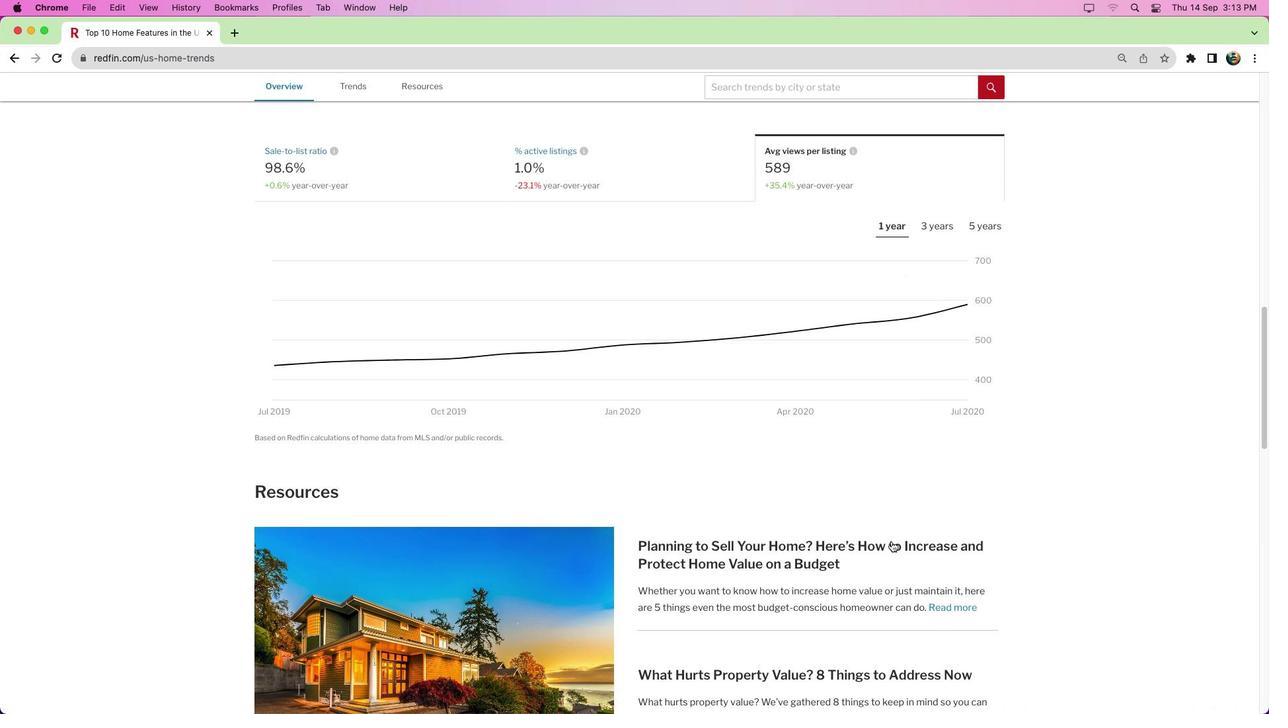
Action: Mouse scrolled (897, 546) with delta (5, 6)
Screenshot: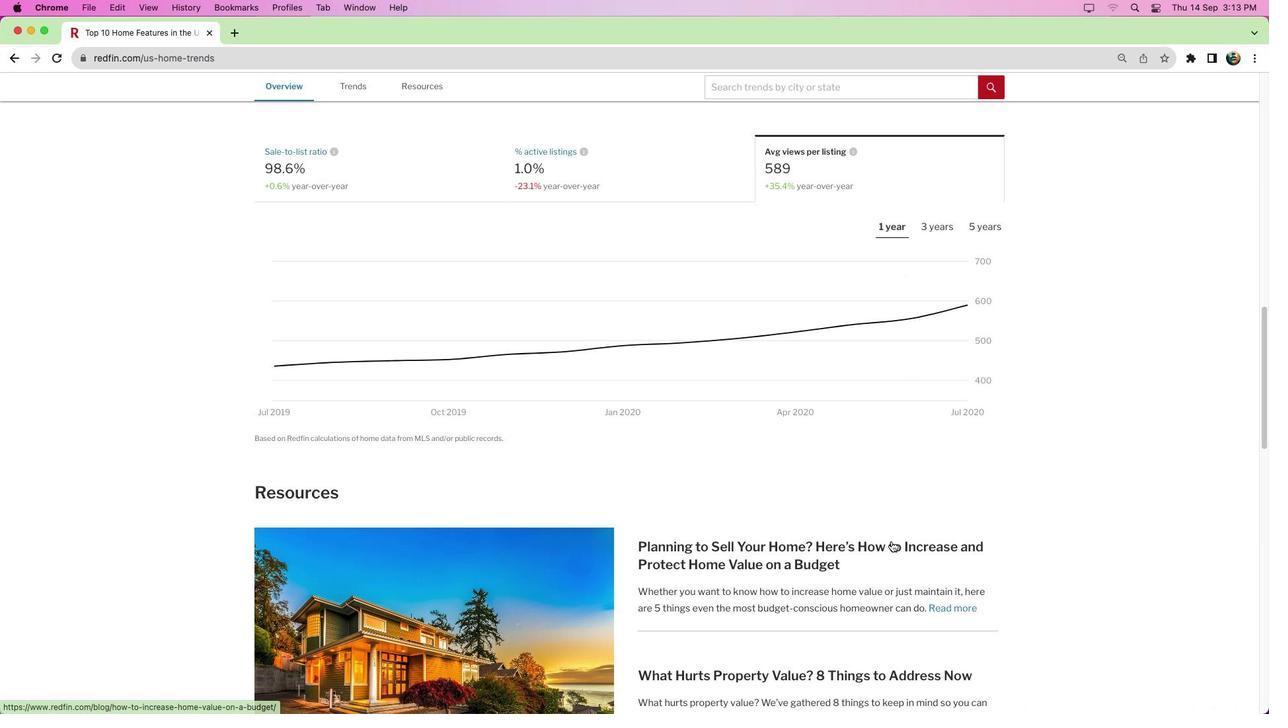 
Action: Mouse scrolled (897, 546) with delta (5, 6)
Screenshot: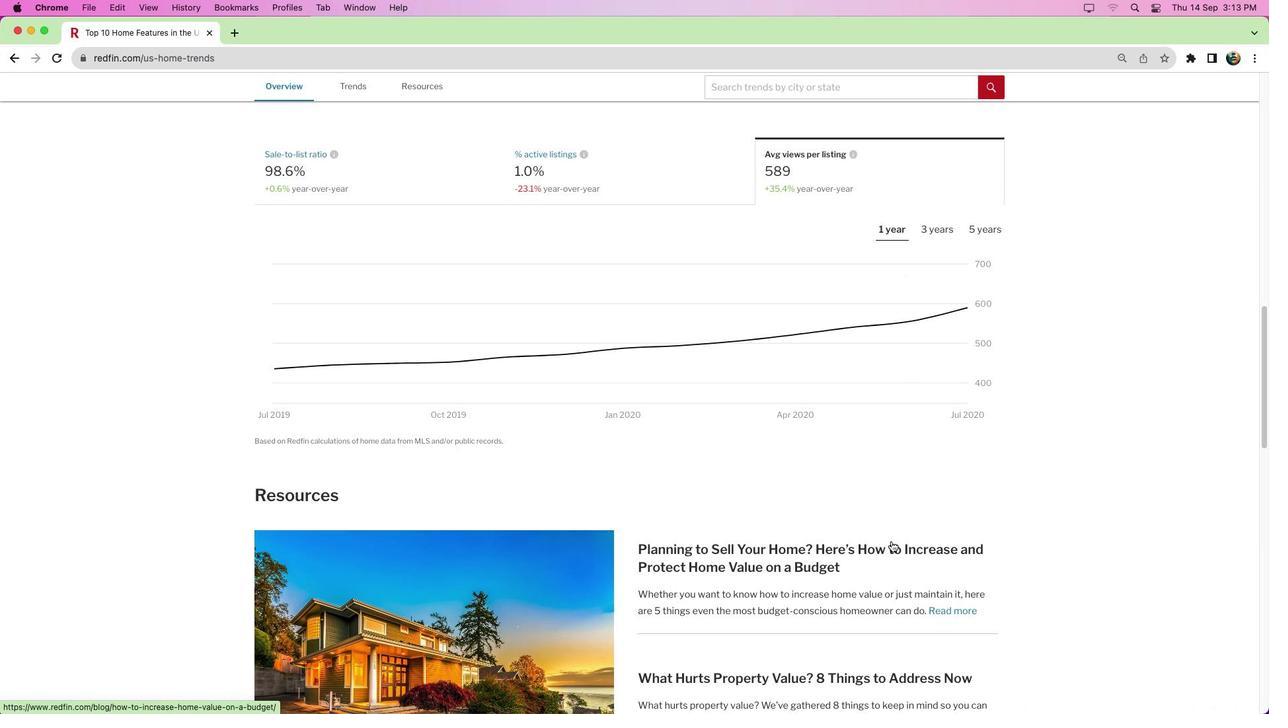 
Action: Mouse moved to (13, 5)
Screenshot: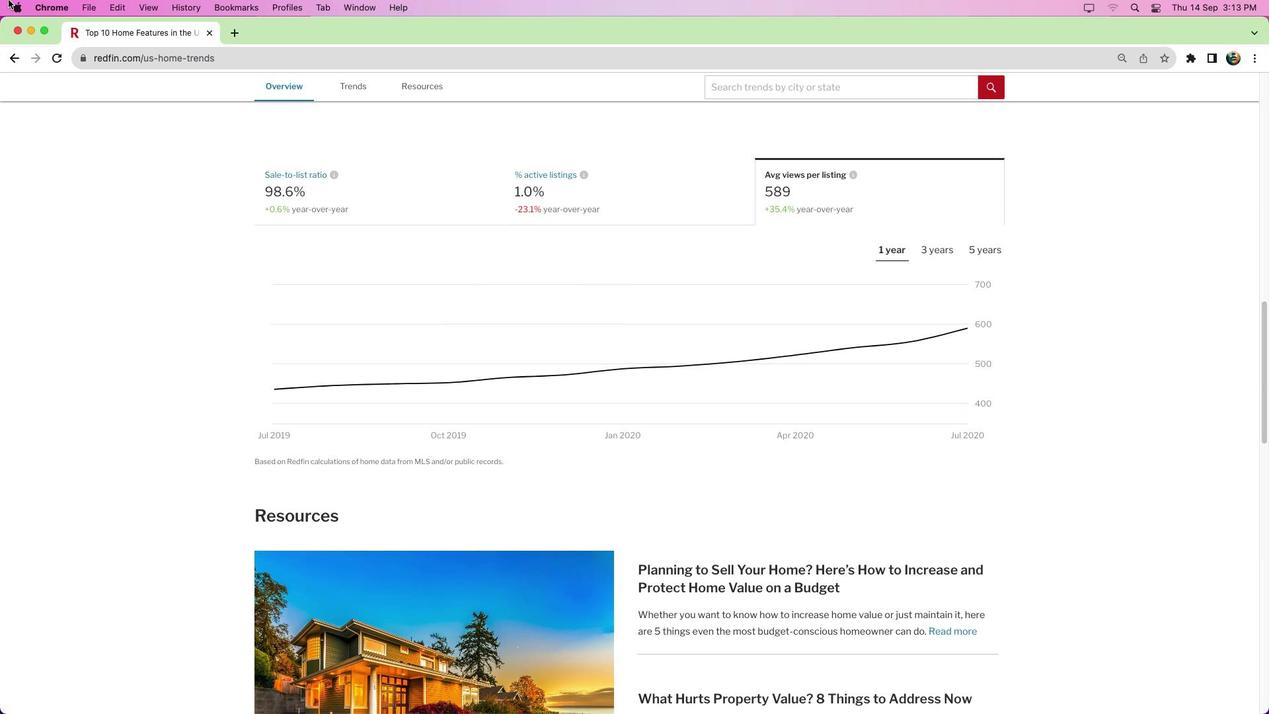 
